 Task: Search one way flight ticket for 2 adults, 2 children, 2 infants in seat in first from Santa Maria: Santa Maria Public Airport (capt G. Allan Hancock Field) to Raleigh: Raleigh-durham International Airport on 8-5-2023. Choice of flights is American. Number of bags: 1 checked bag. Outbound departure time preference is 20:15.
Action: Mouse moved to (357, 147)
Screenshot: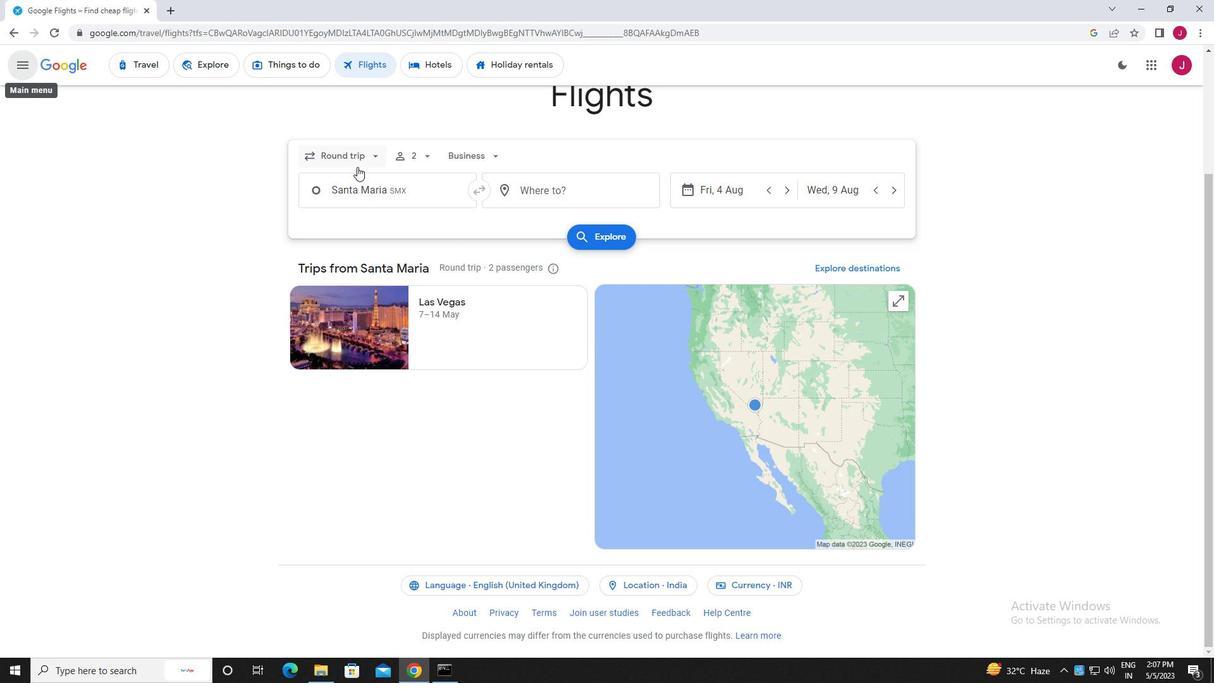 
Action: Mouse pressed left at (357, 147)
Screenshot: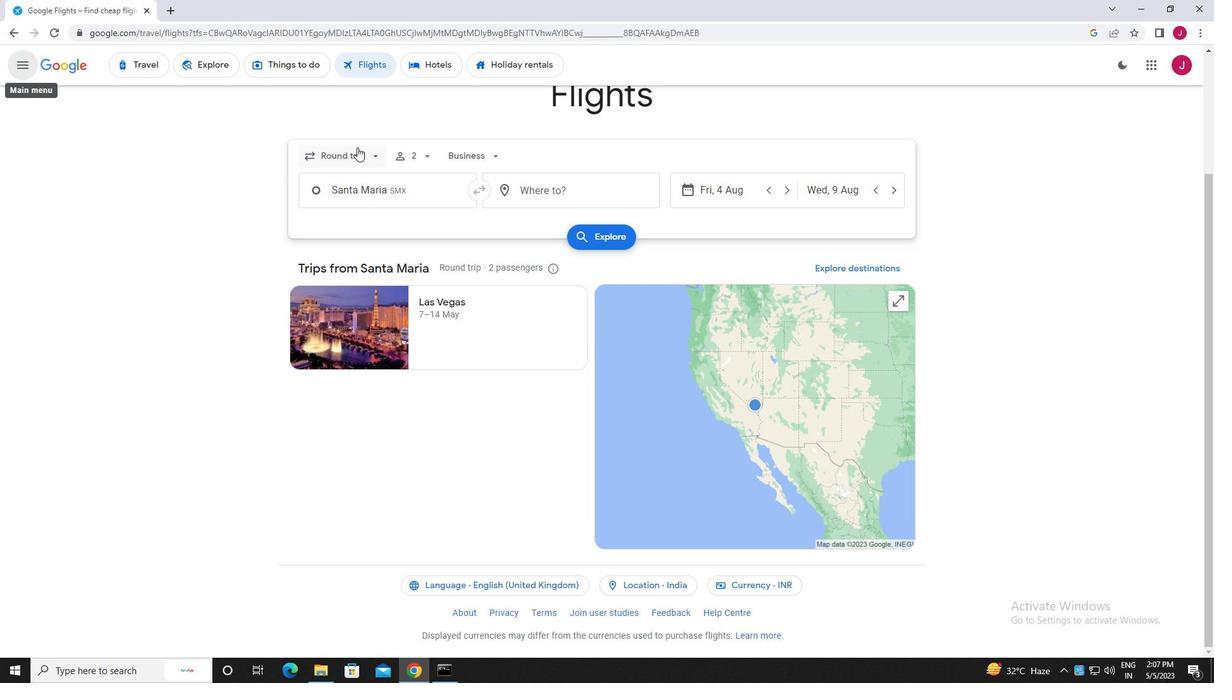 
Action: Mouse moved to (349, 212)
Screenshot: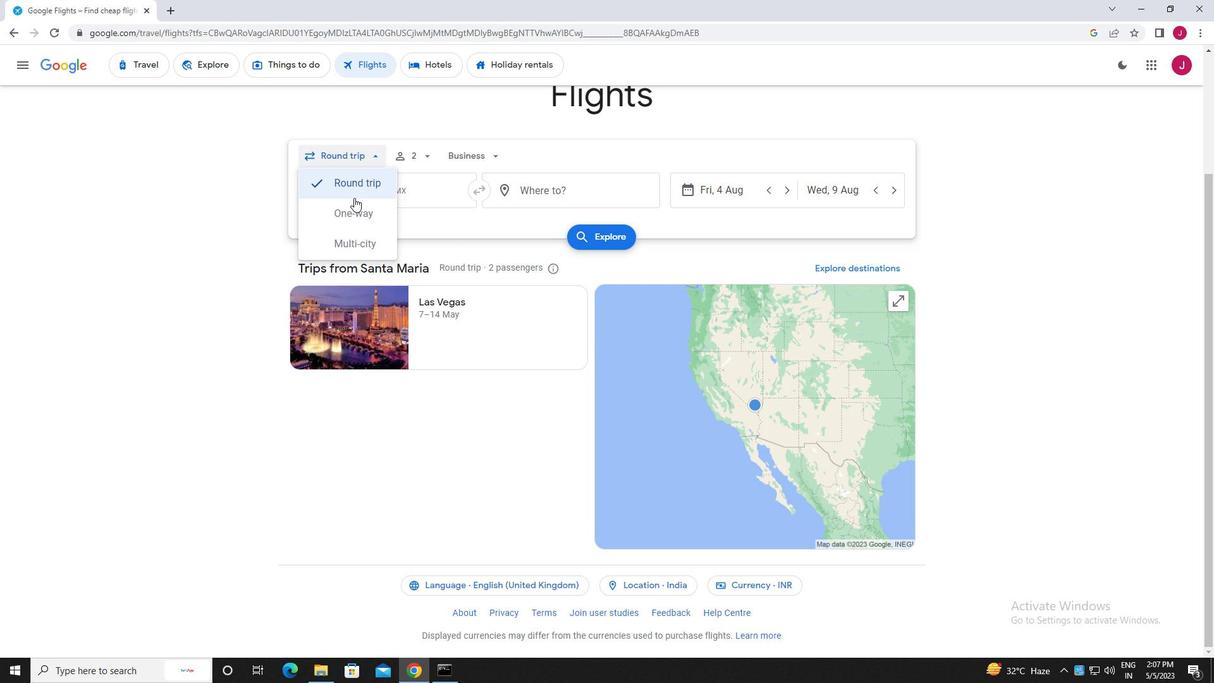 
Action: Mouse pressed left at (349, 212)
Screenshot: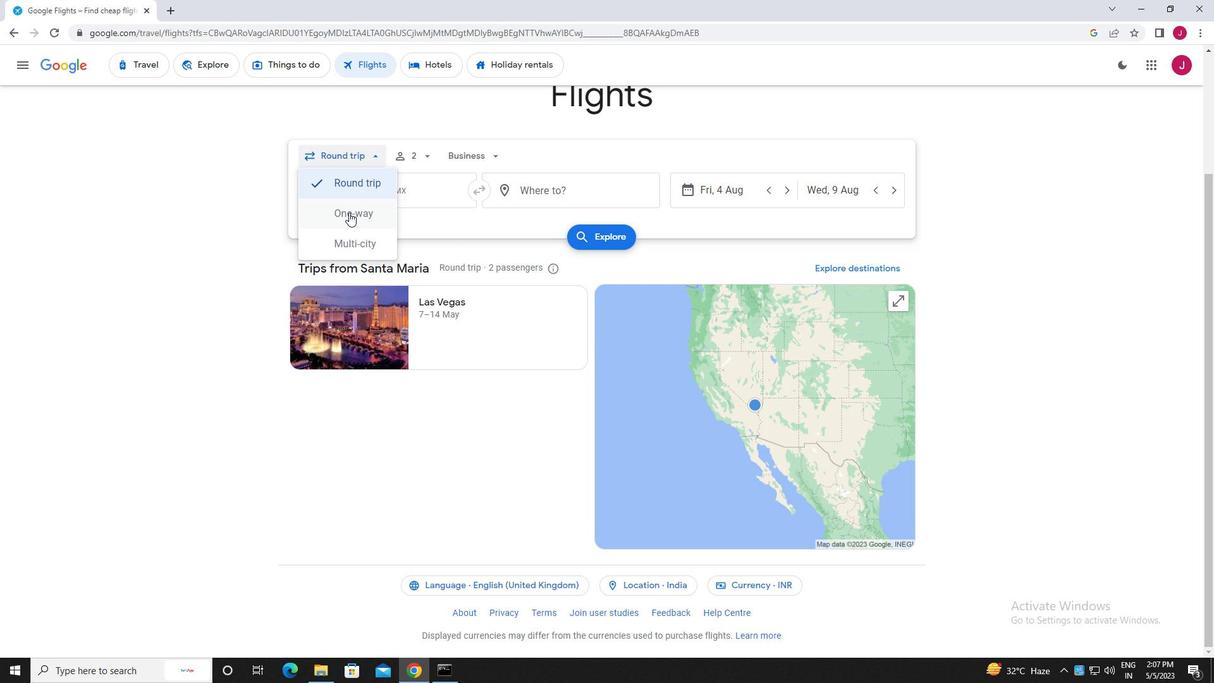 
Action: Mouse moved to (423, 153)
Screenshot: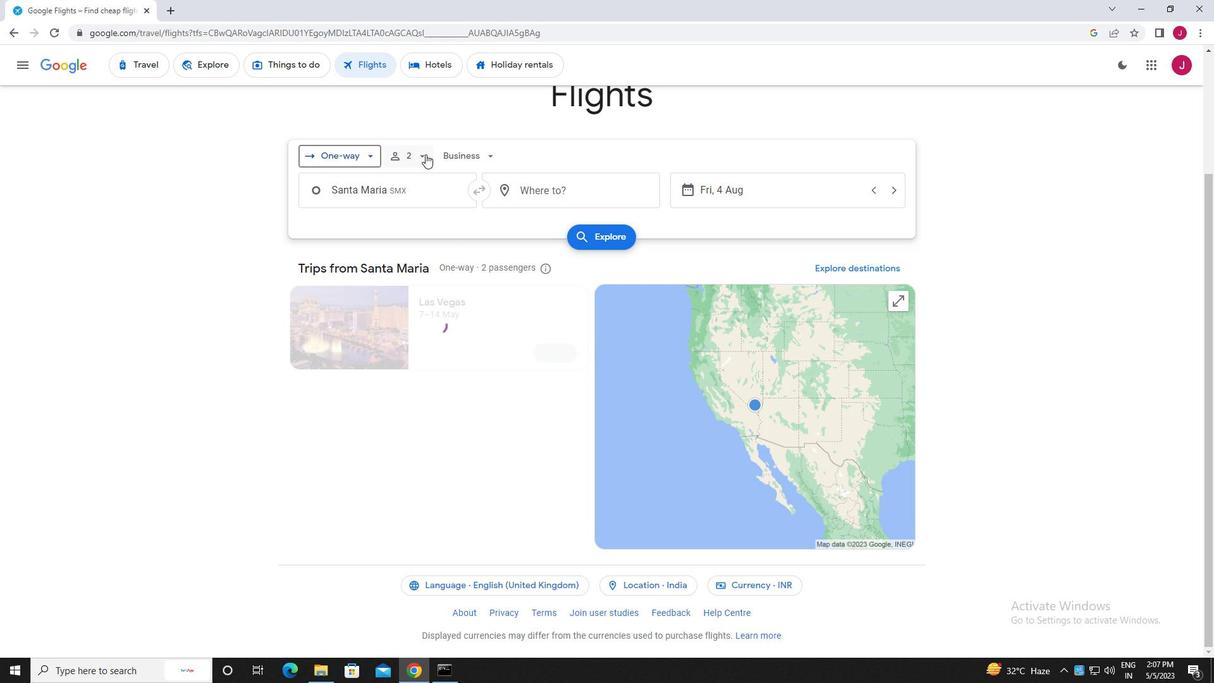 
Action: Mouse pressed left at (423, 153)
Screenshot: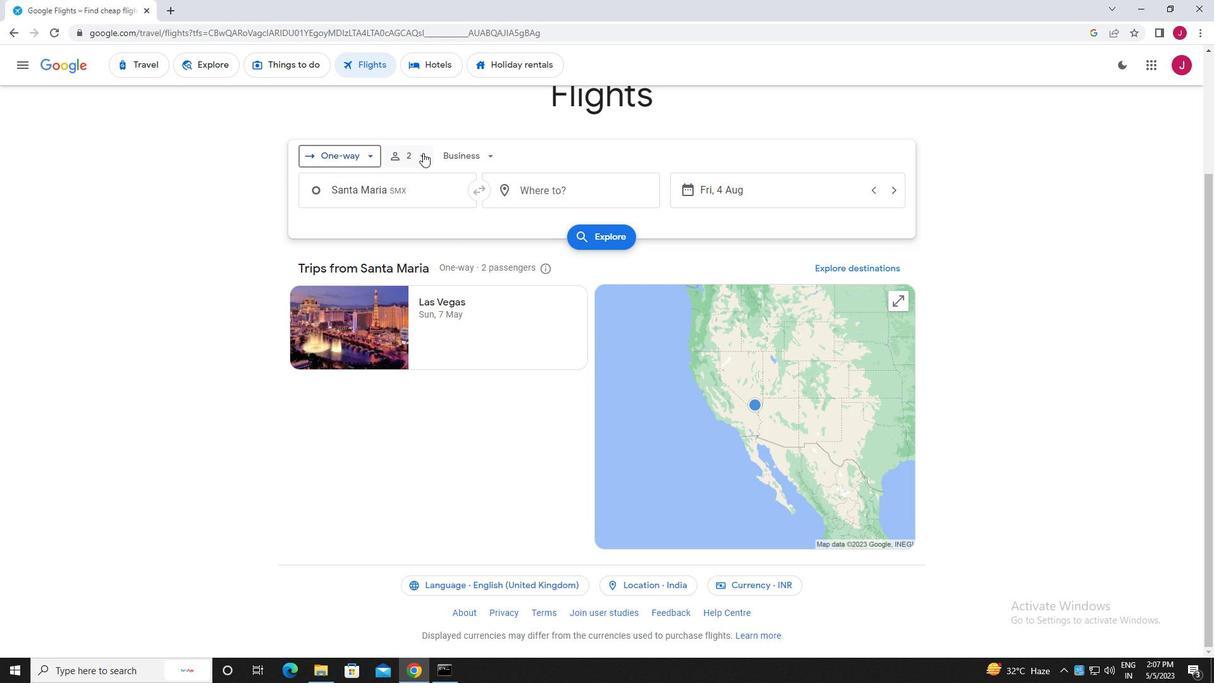
Action: Mouse moved to (520, 189)
Screenshot: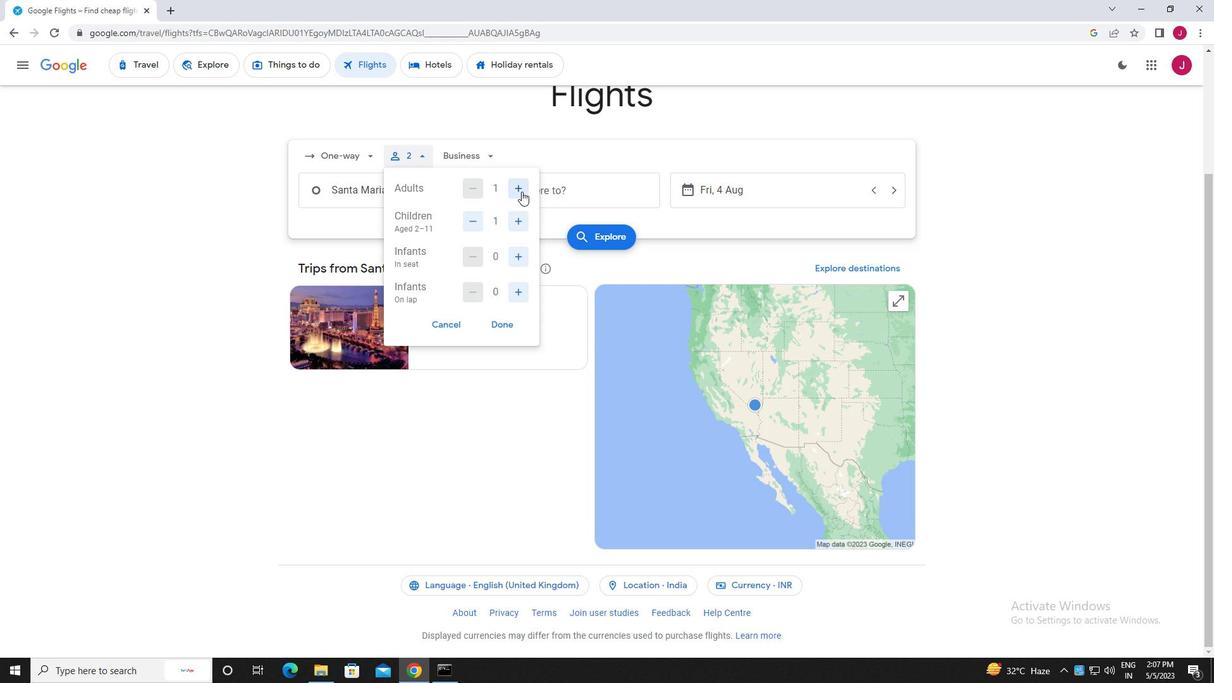 
Action: Mouse pressed left at (520, 189)
Screenshot: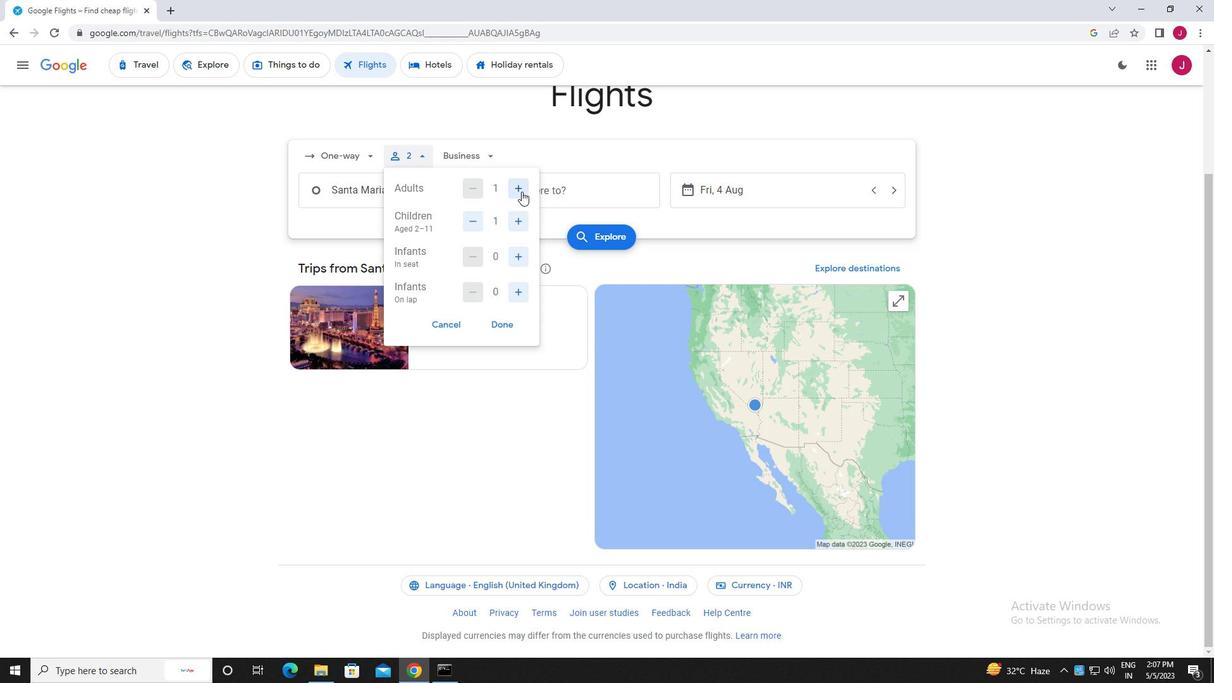 
Action: Mouse moved to (518, 223)
Screenshot: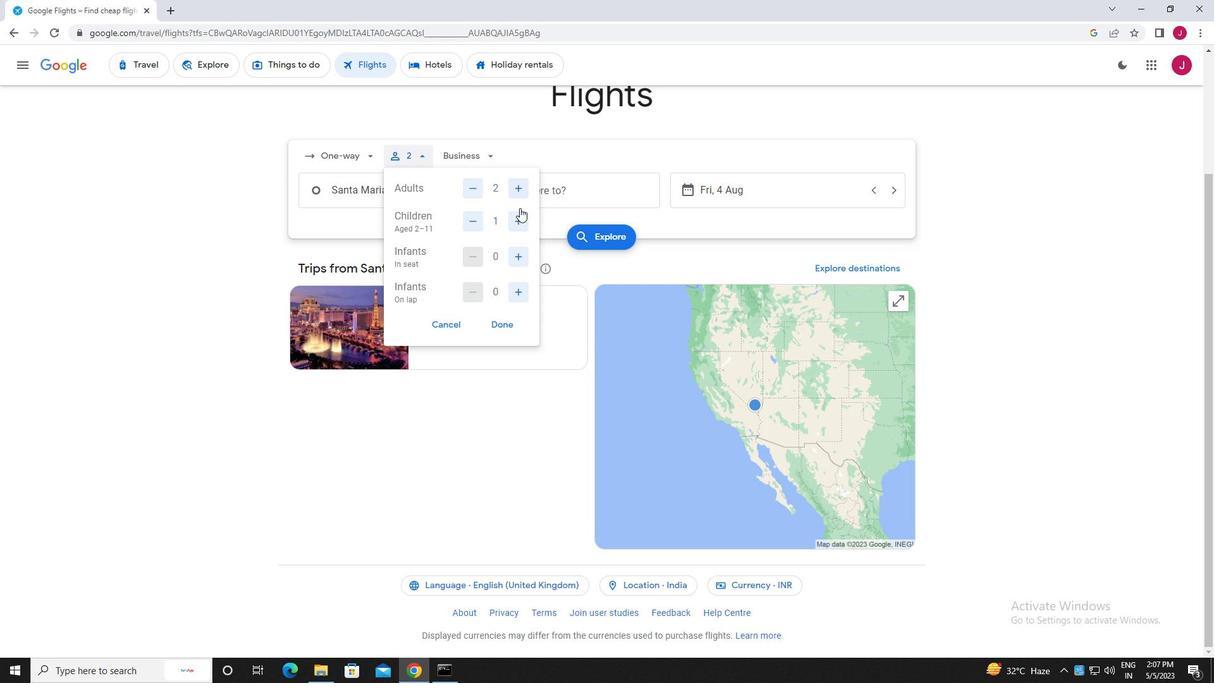 
Action: Mouse pressed left at (518, 223)
Screenshot: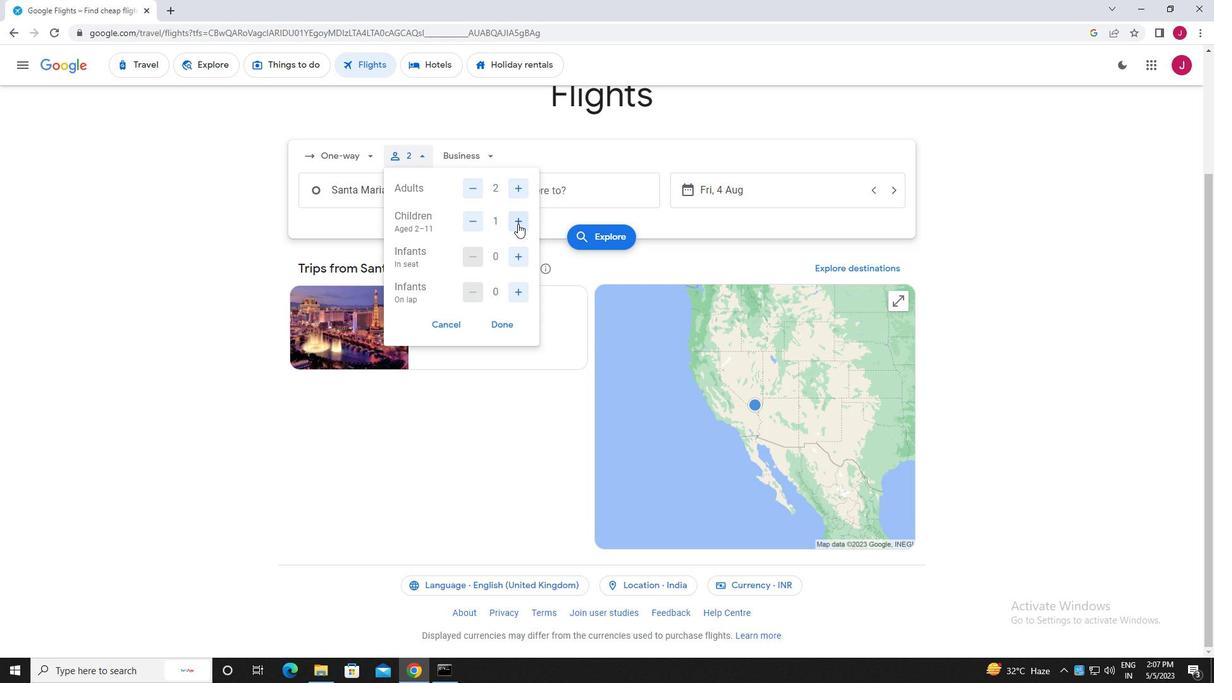 
Action: Mouse pressed left at (518, 223)
Screenshot: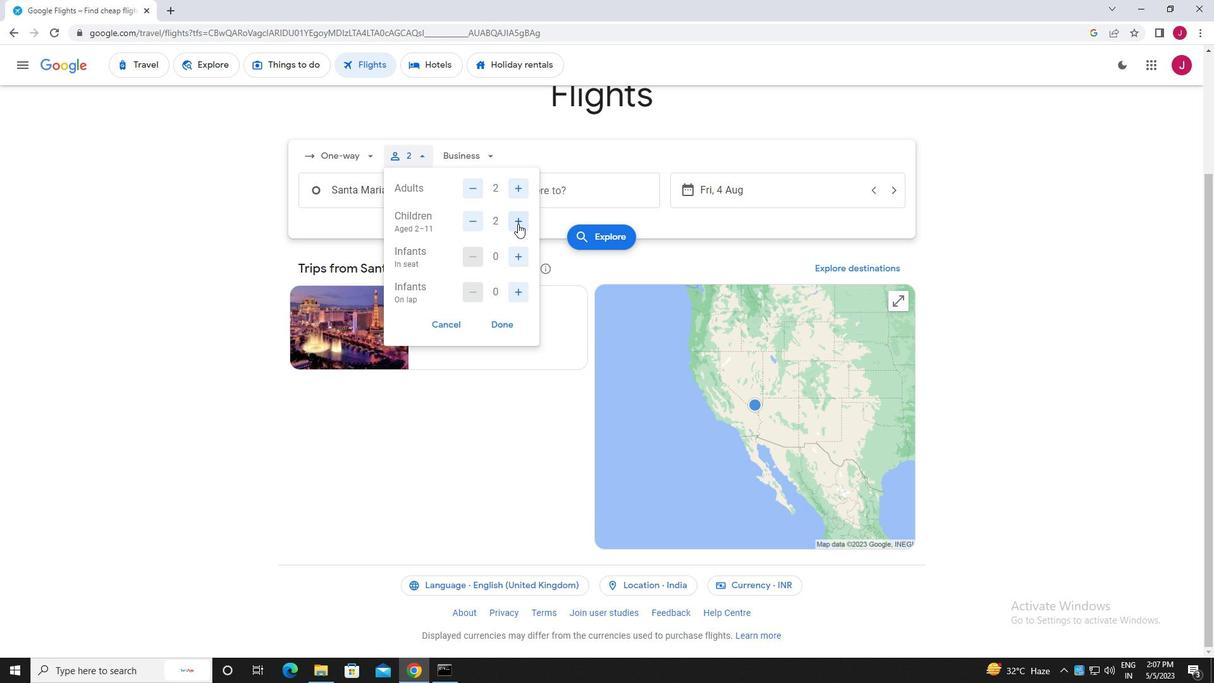 
Action: Mouse moved to (472, 222)
Screenshot: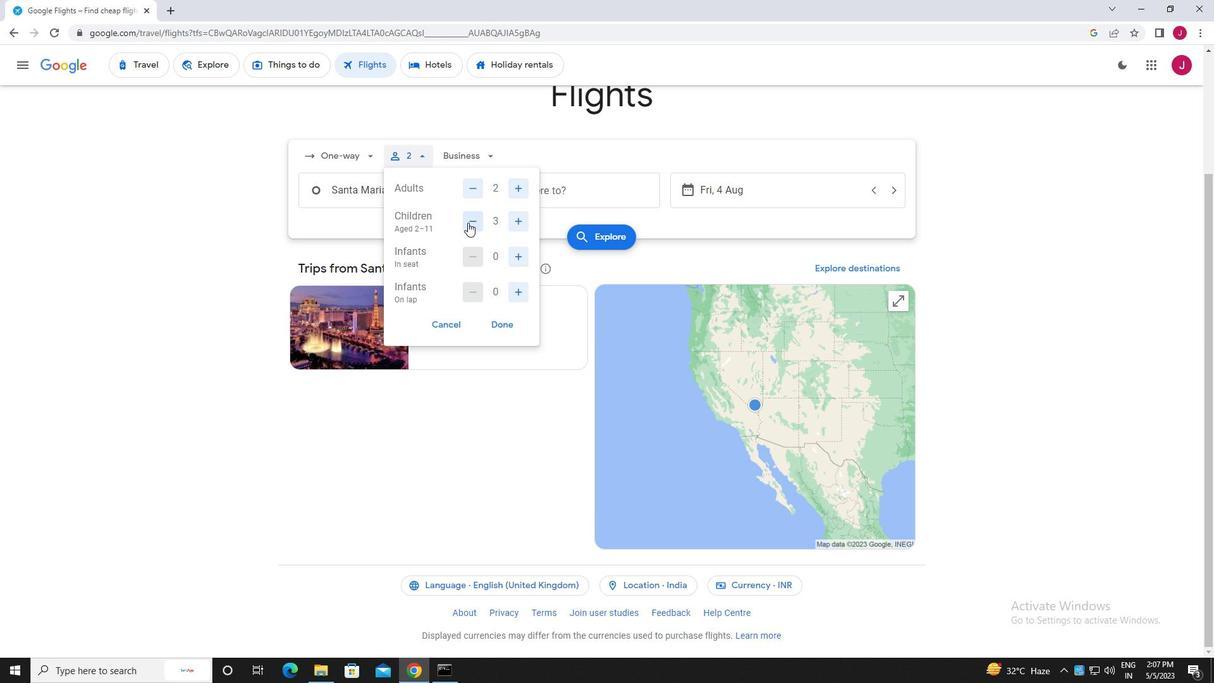 
Action: Mouse pressed left at (472, 222)
Screenshot: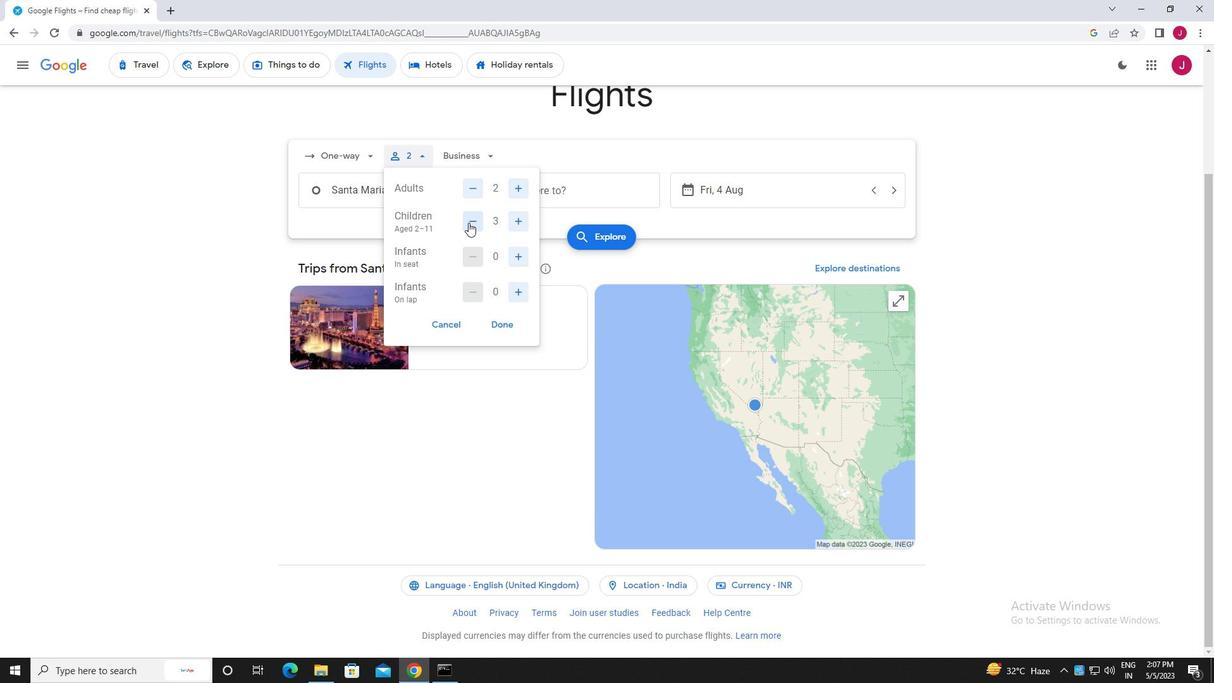 
Action: Mouse moved to (514, 256)
Screenshot: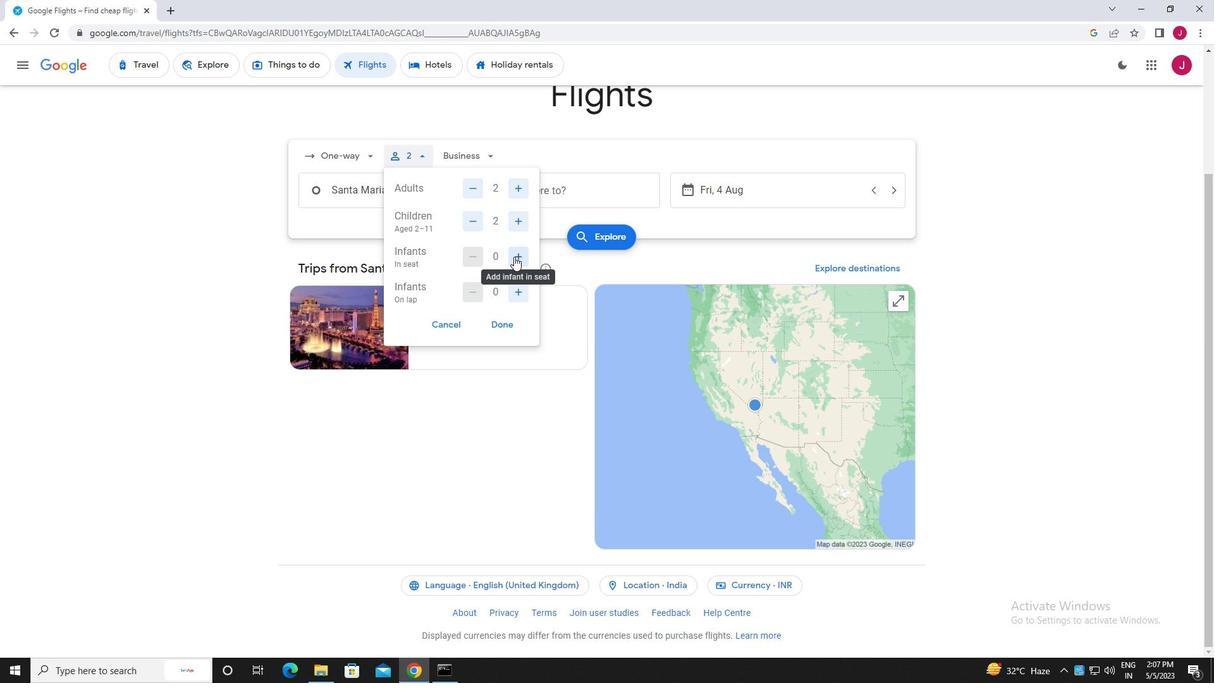 
Action: Mouse pressed left at (514, 256)
Screenshot: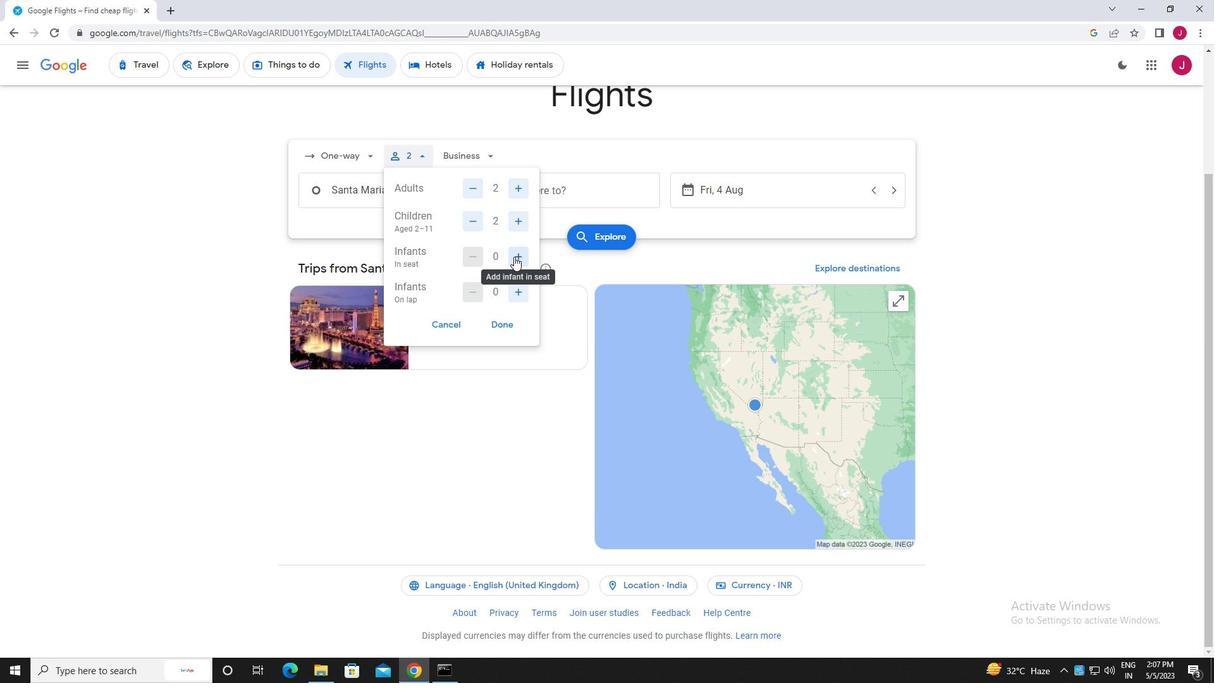 
Action: Mouse moved to (514, 256)
Screenshot: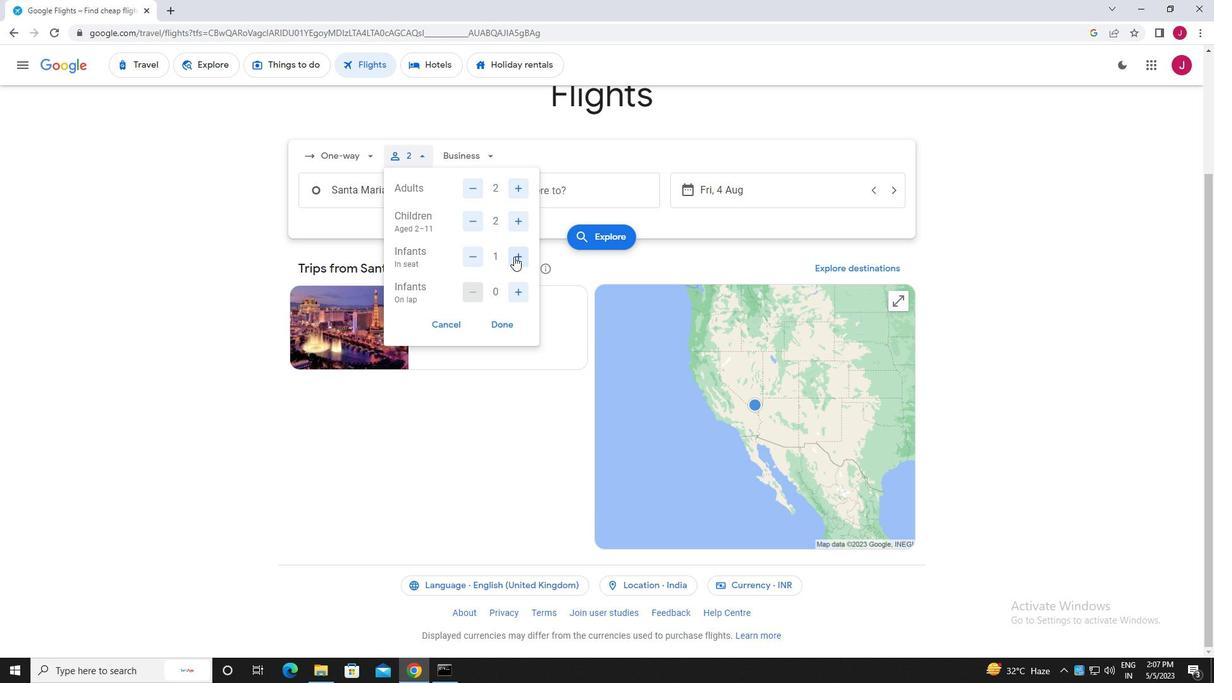 
Action: Mouse pressed left at (514, 256)
Screenshot: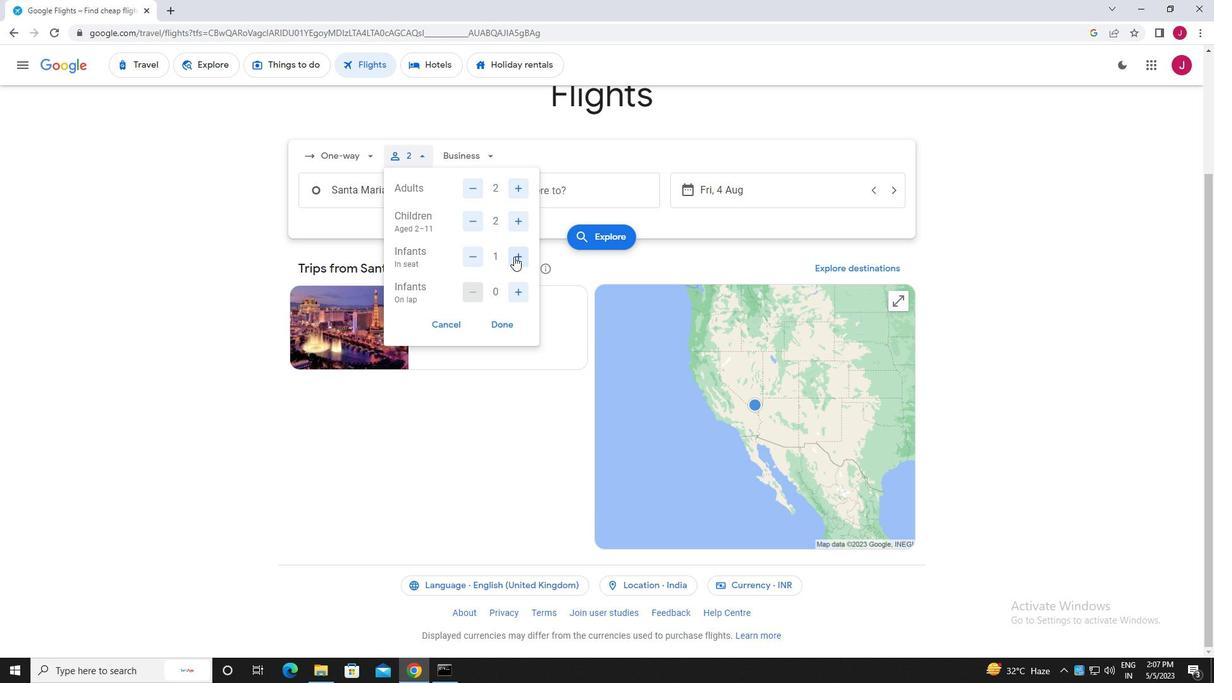 
Action: Mouse moved to (515, 294)
Screenshot: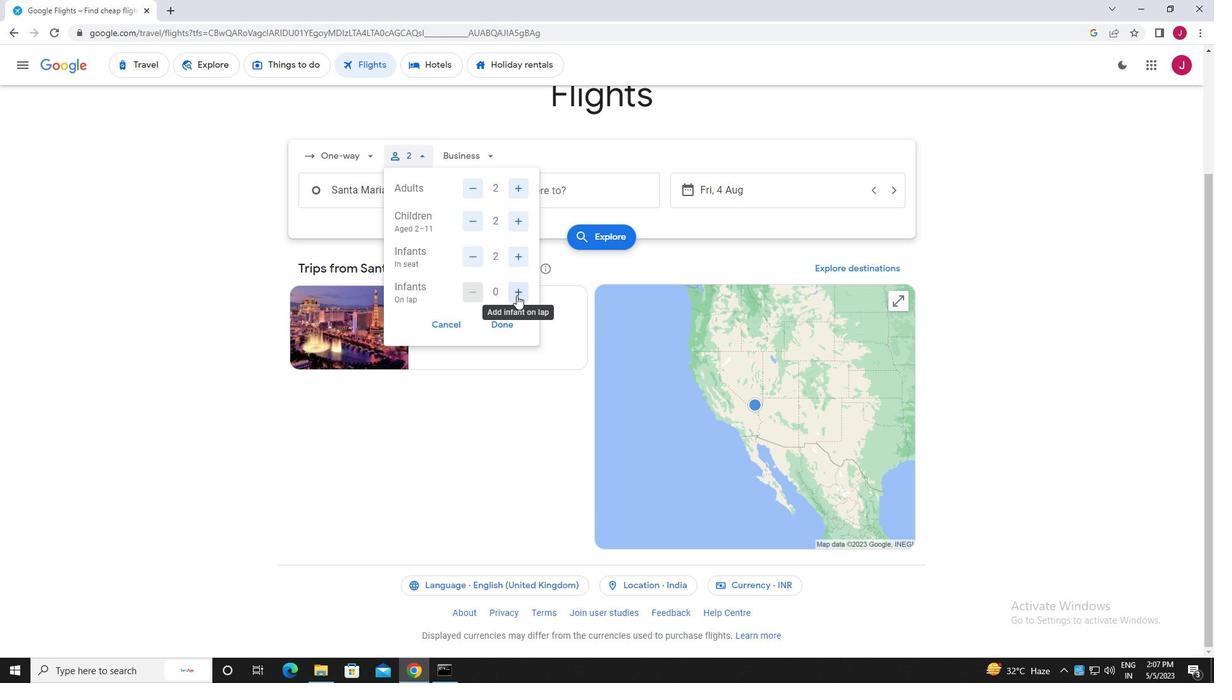 
Action: Mouse pressed left at (515, 294)
Screenshot: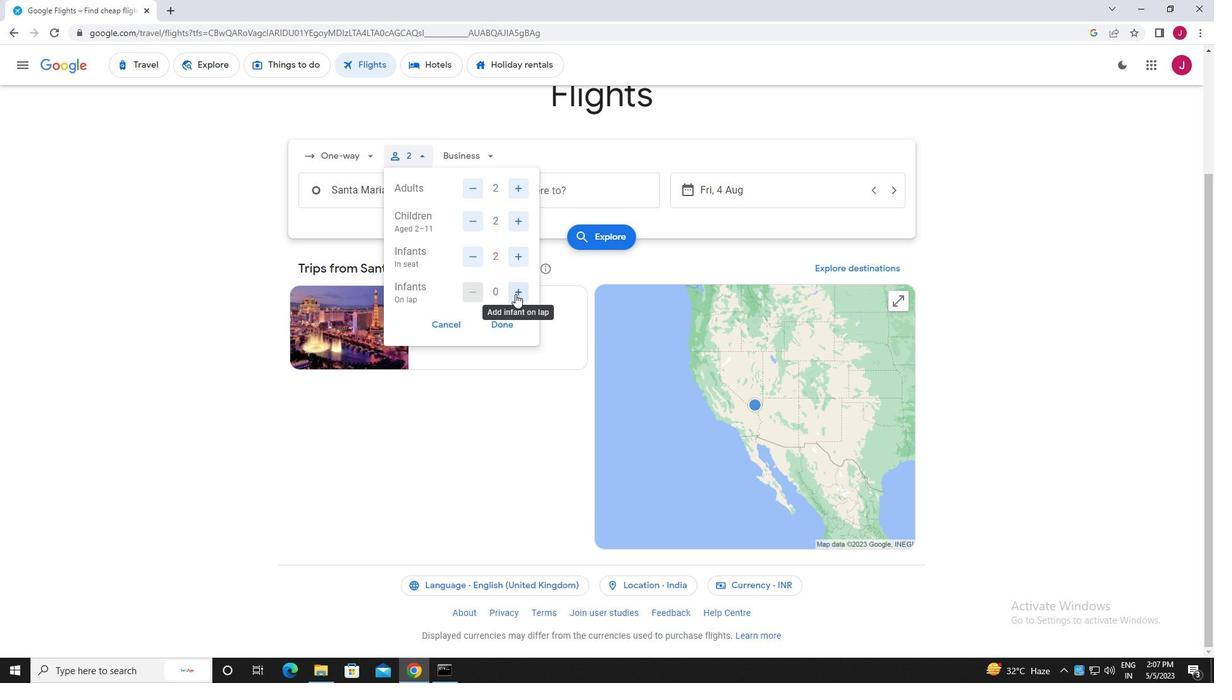 
Action: Mouse moved to (477, 289)
Screenshot: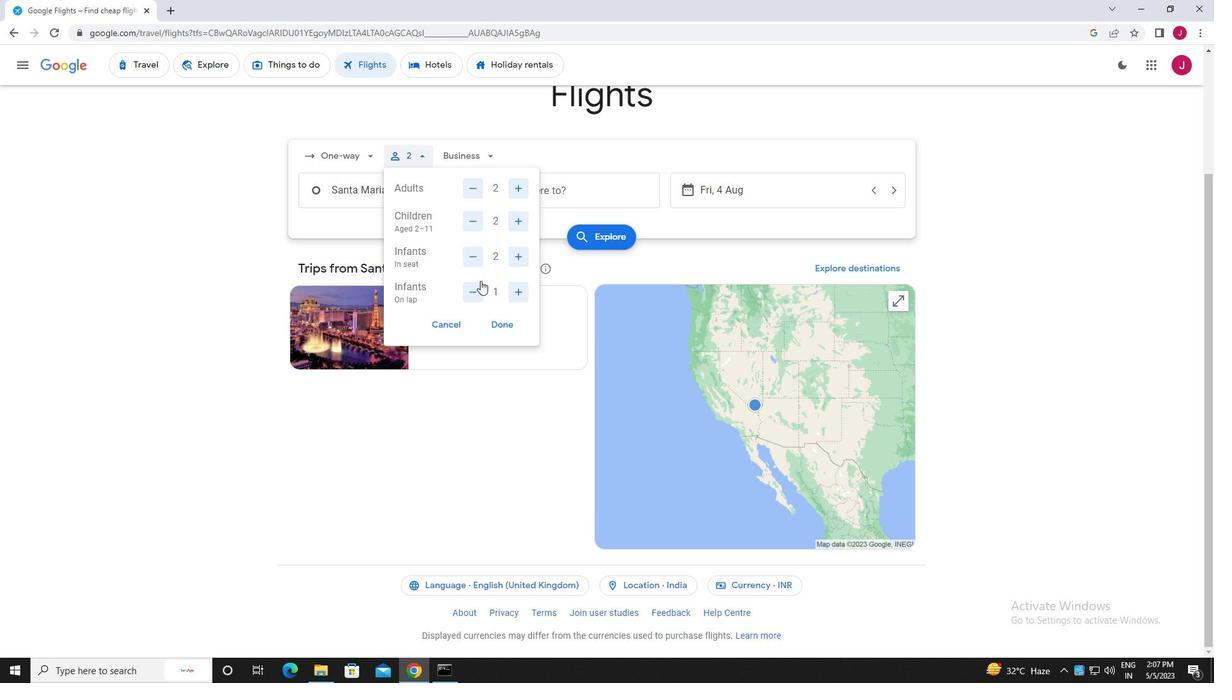 
Action: Mouse pressed left at (477, 289)
Screenshot: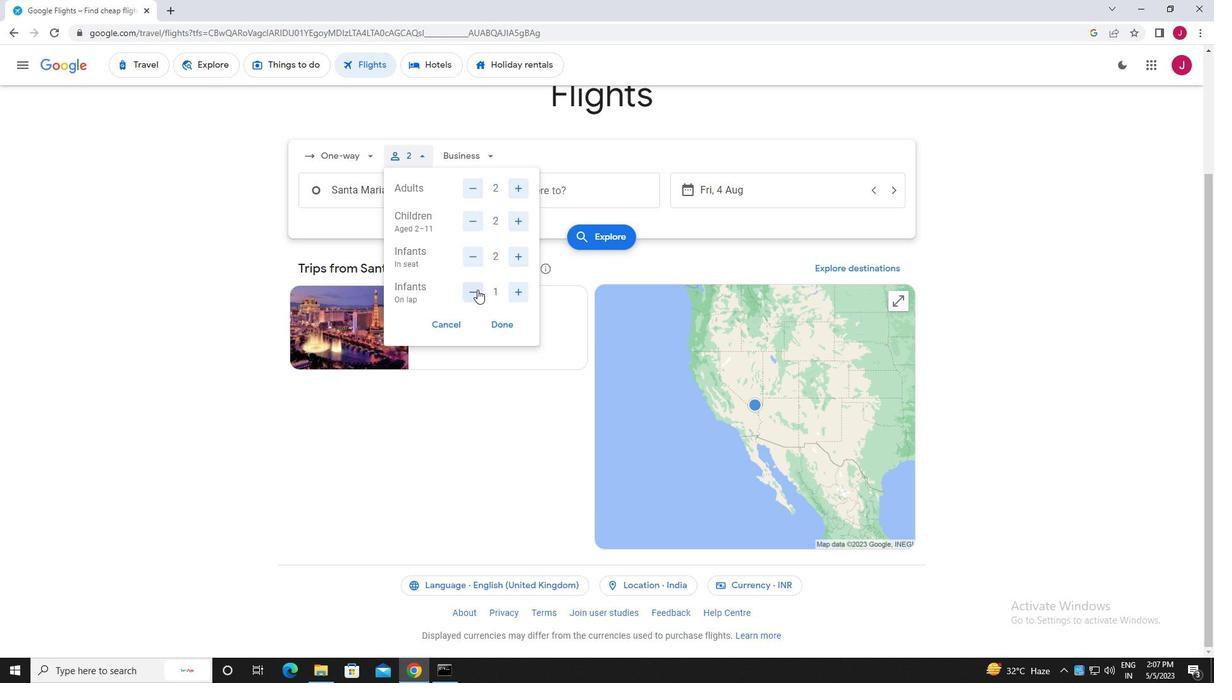 
Action: Mouse moved to (500, 323)
Screenshot: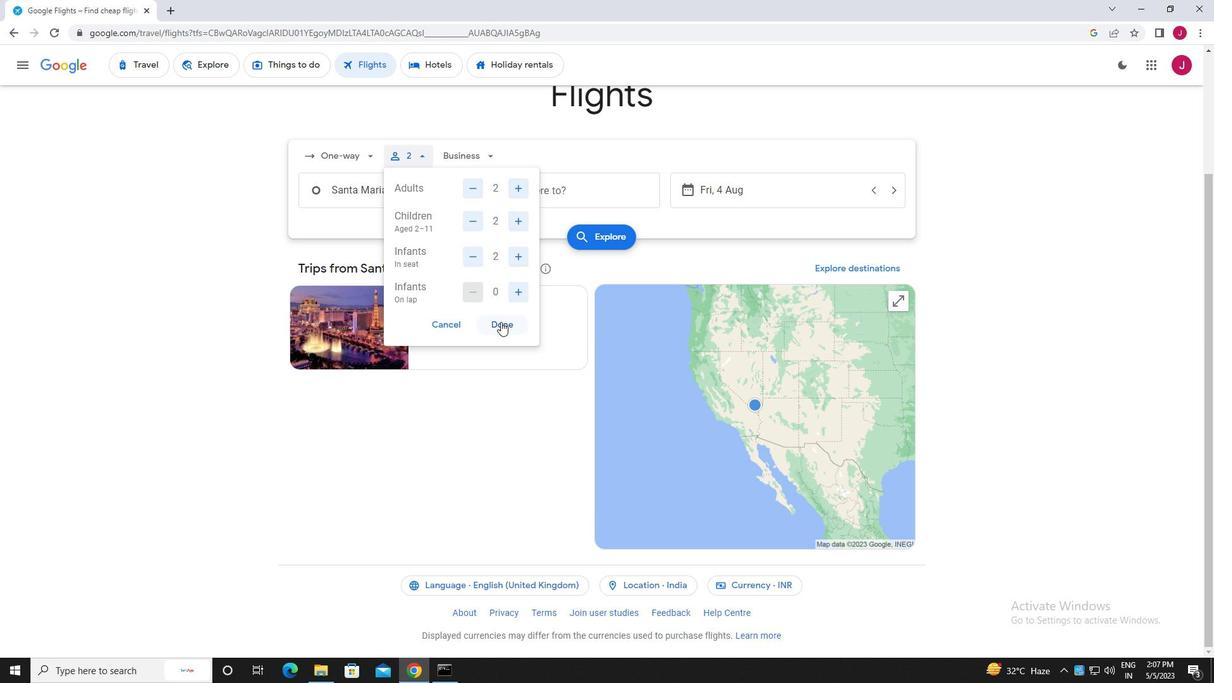 
Action: Mouse pressed left at (500, 323)
Screenshot: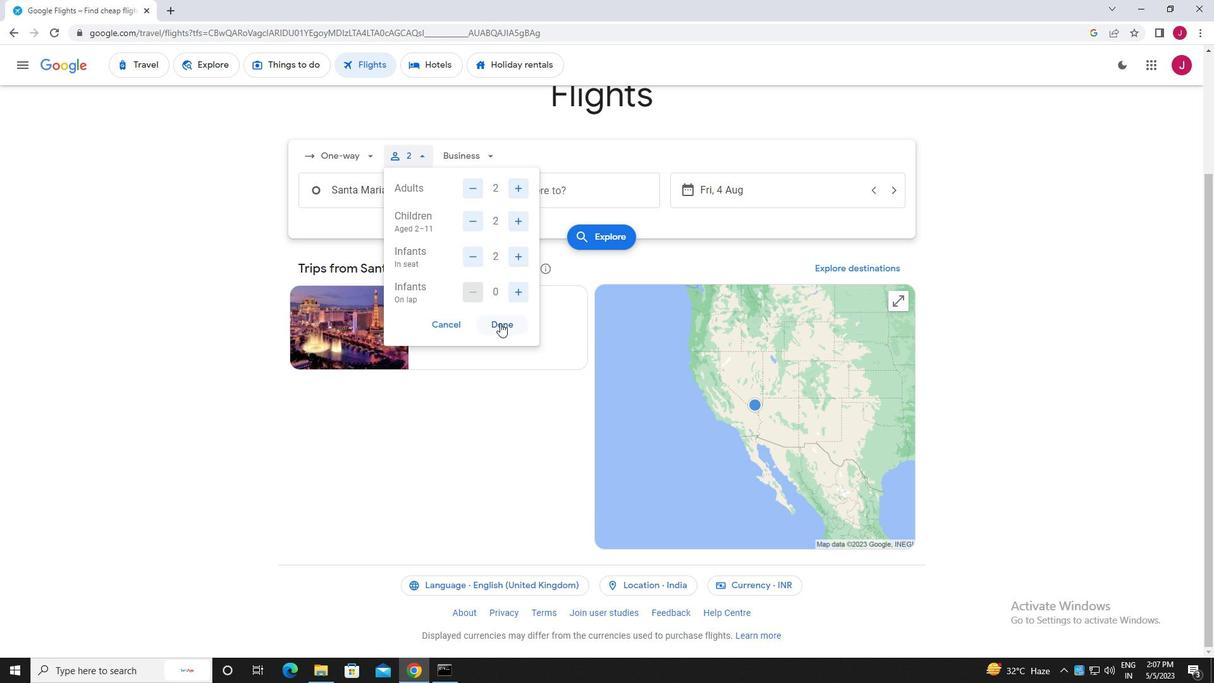 
Action: Mouse moved to (465, 159)
Screenshot: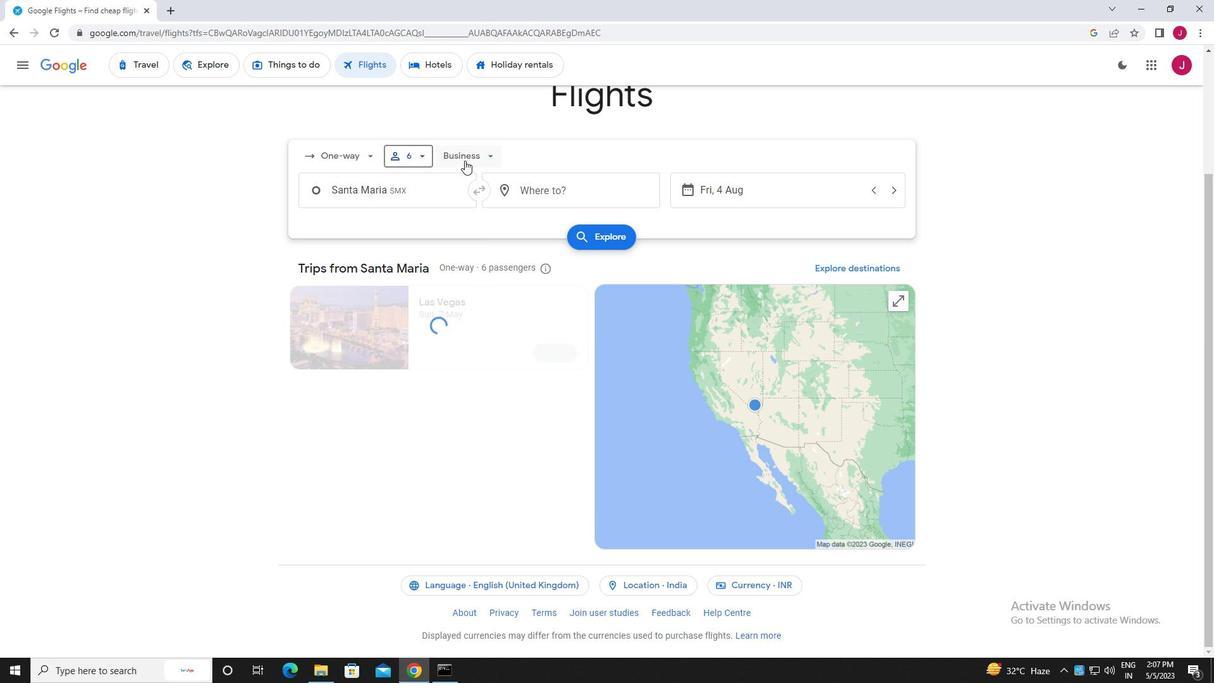 
Action: Mouse pressed left at (465, 159)
Screenshot: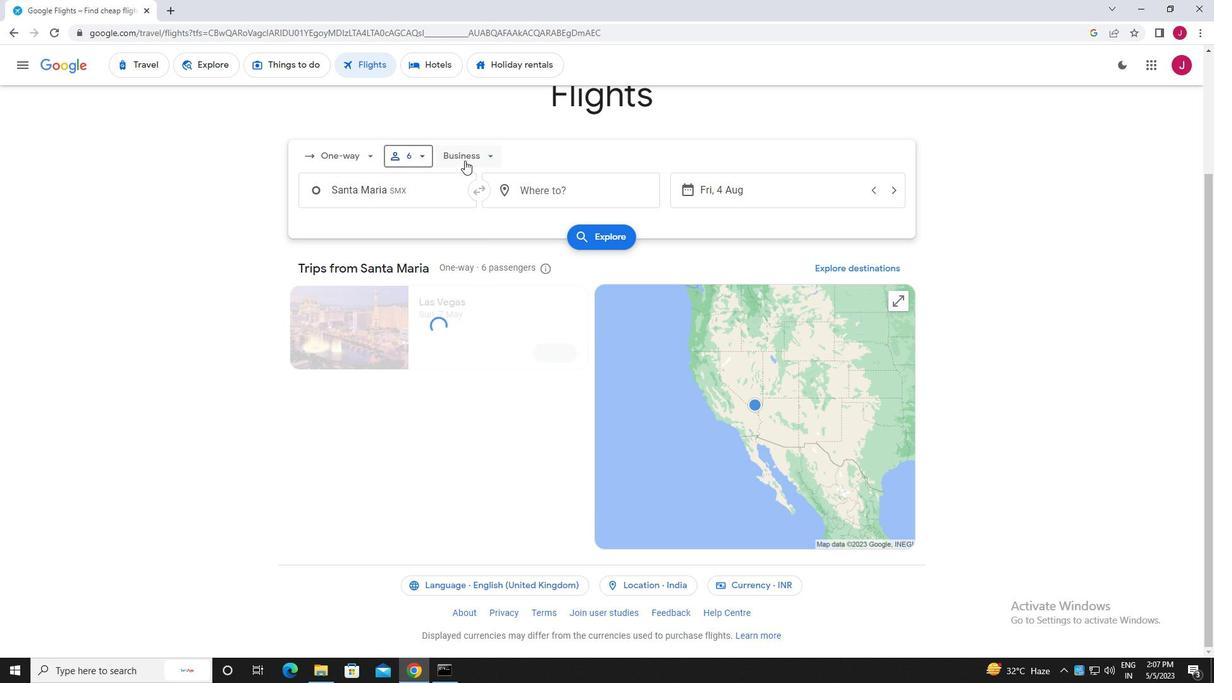 
Action: Mouse moved to (490, 275)
Screenshot: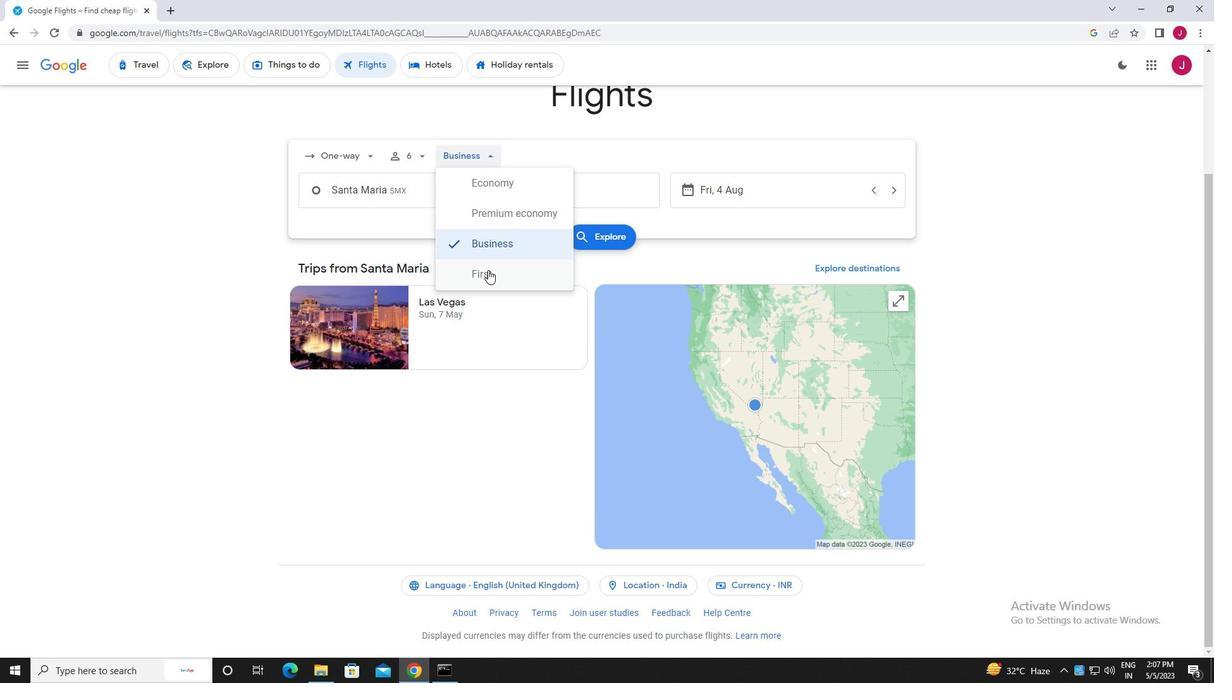 
Action: Mouse pressed left at (490, 275)
Screenshot: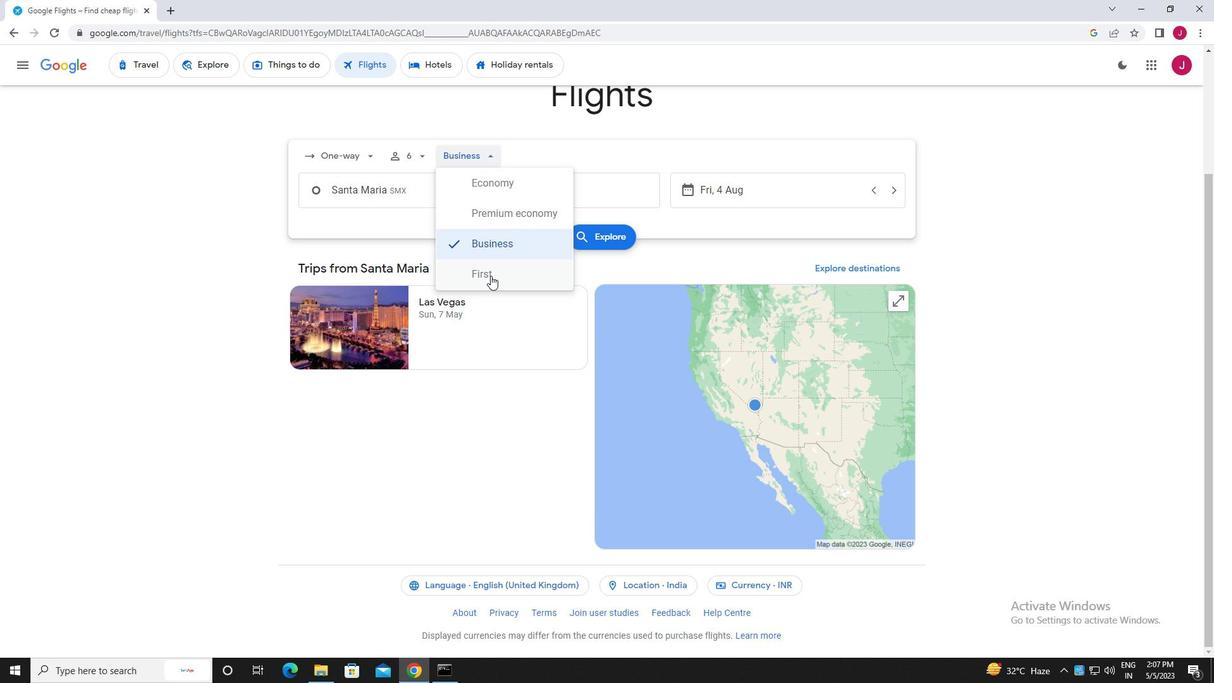 
Action: Mouse moved to (429, 198)
Screenshot: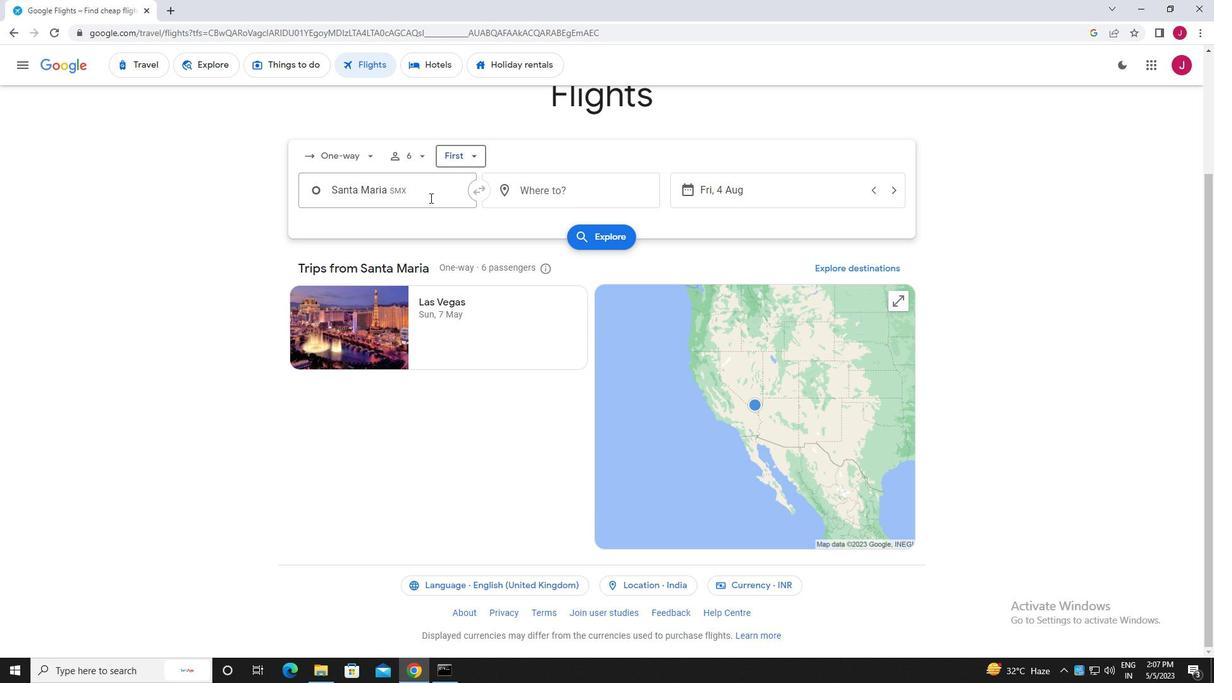 
Action: Mouse pressed left at (429, 198)
Screenshot: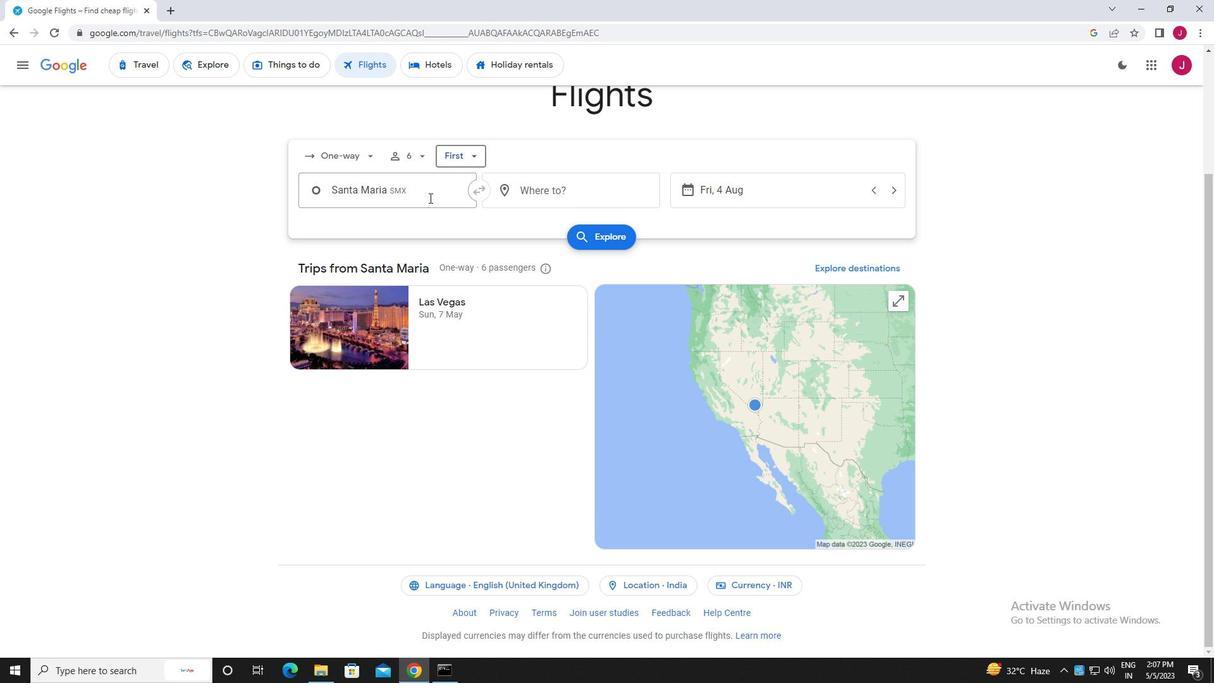 
Action: Key pressed santa<Key.space>maria
Screenshot: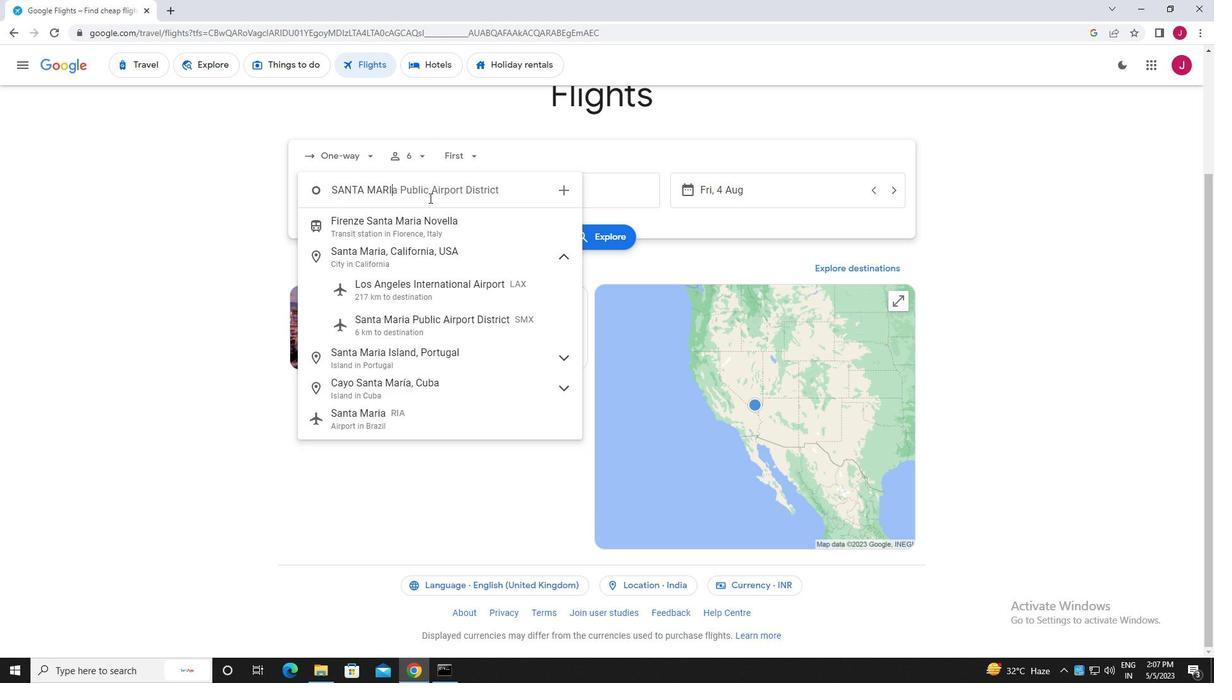 
Action: Mouse moved to (455, 321)
Screenshot: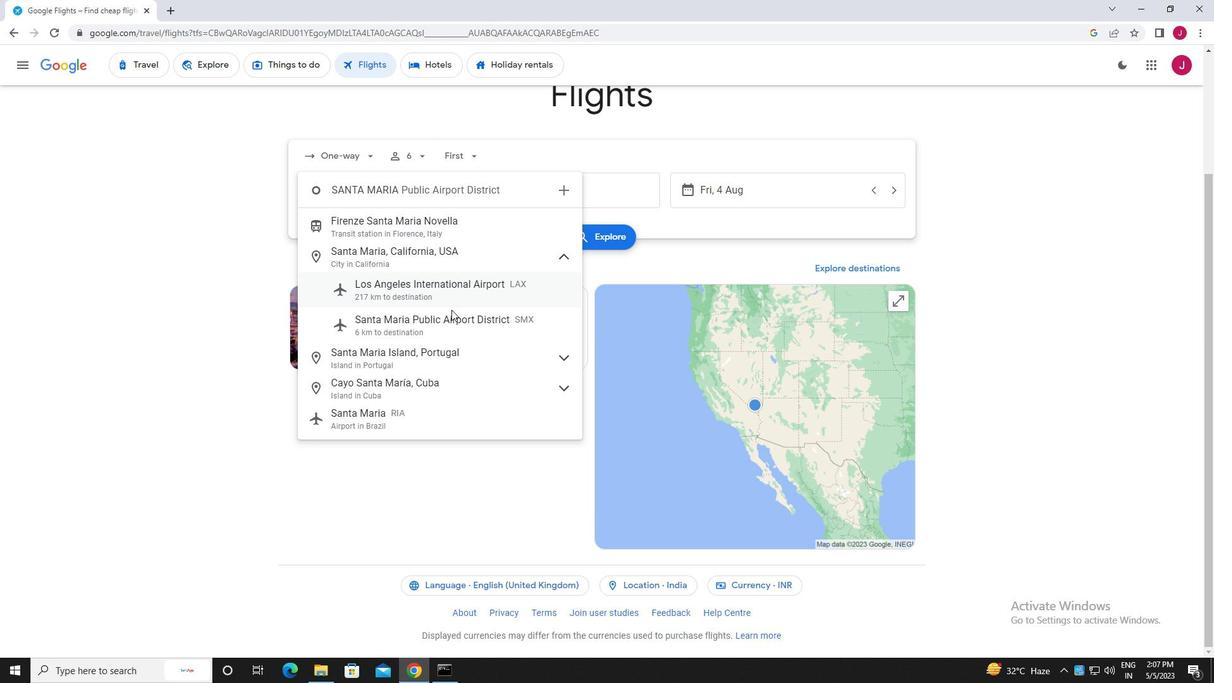 
Action: Mouse pressed left at (455, 321)
Screenshot: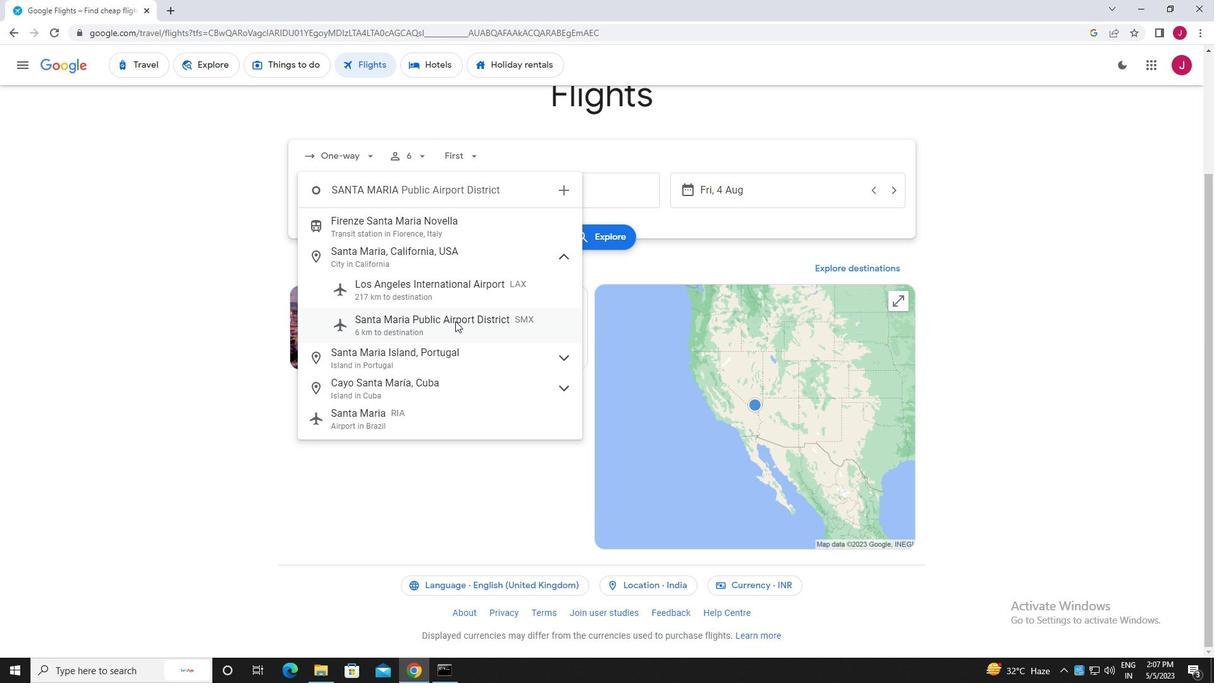
Action: Mouse moved to (563, 192)
Screenshot: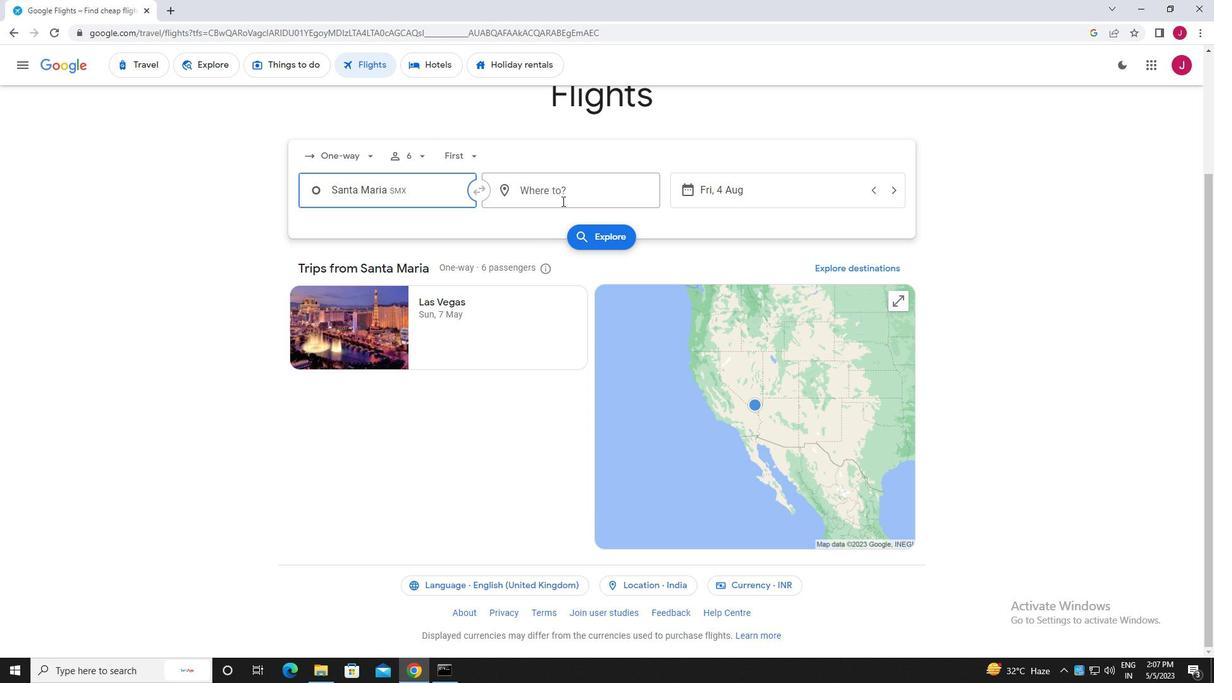 
Action: Mouse pressed left at (563, 192)
Screenshot: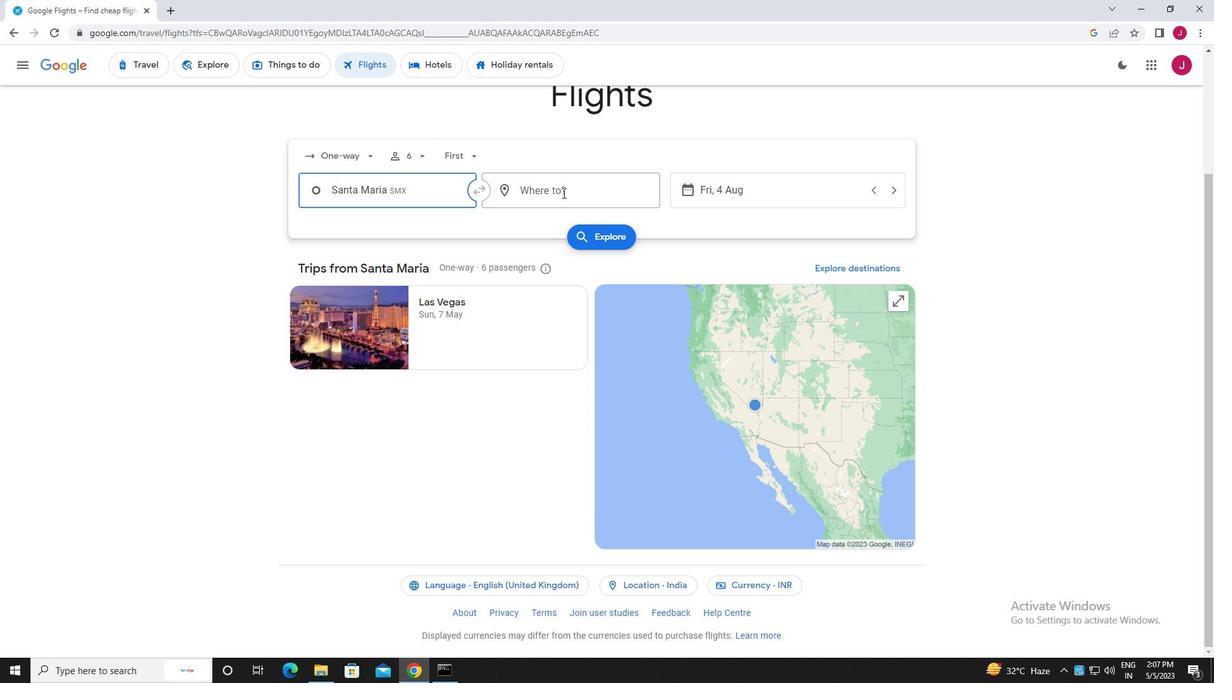 
Action: Key pressed raleigh
Screenshot: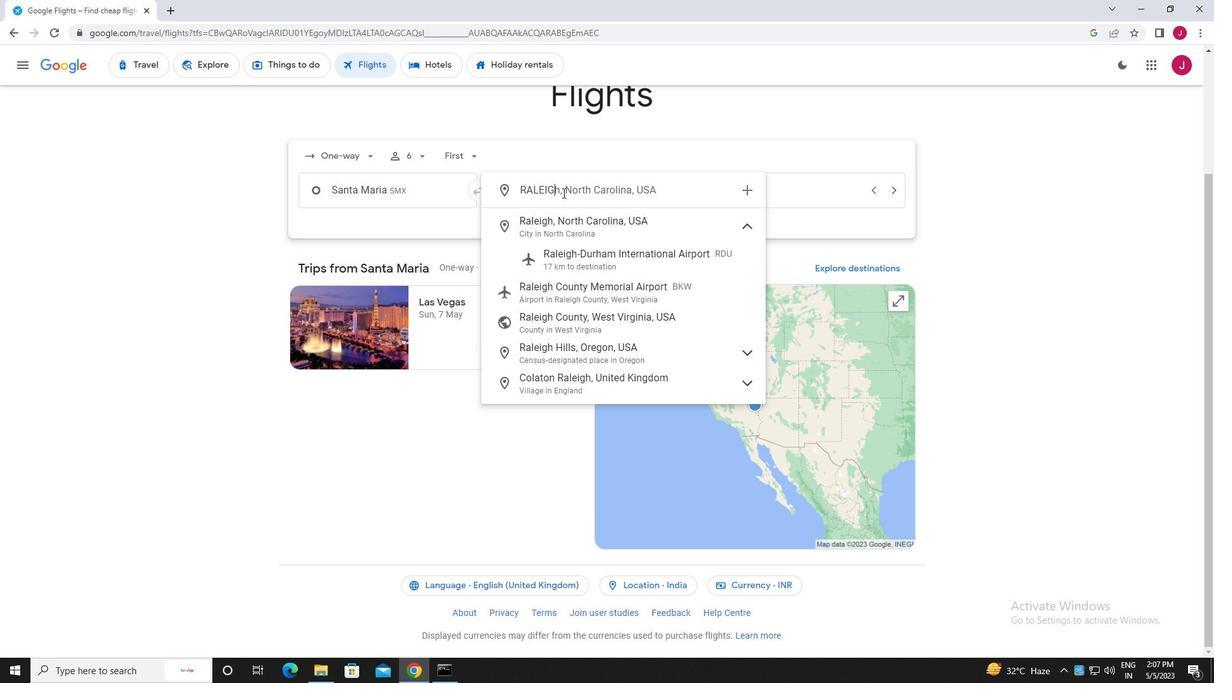 
Action: Mouse moved to (598, 257)
Screenshot: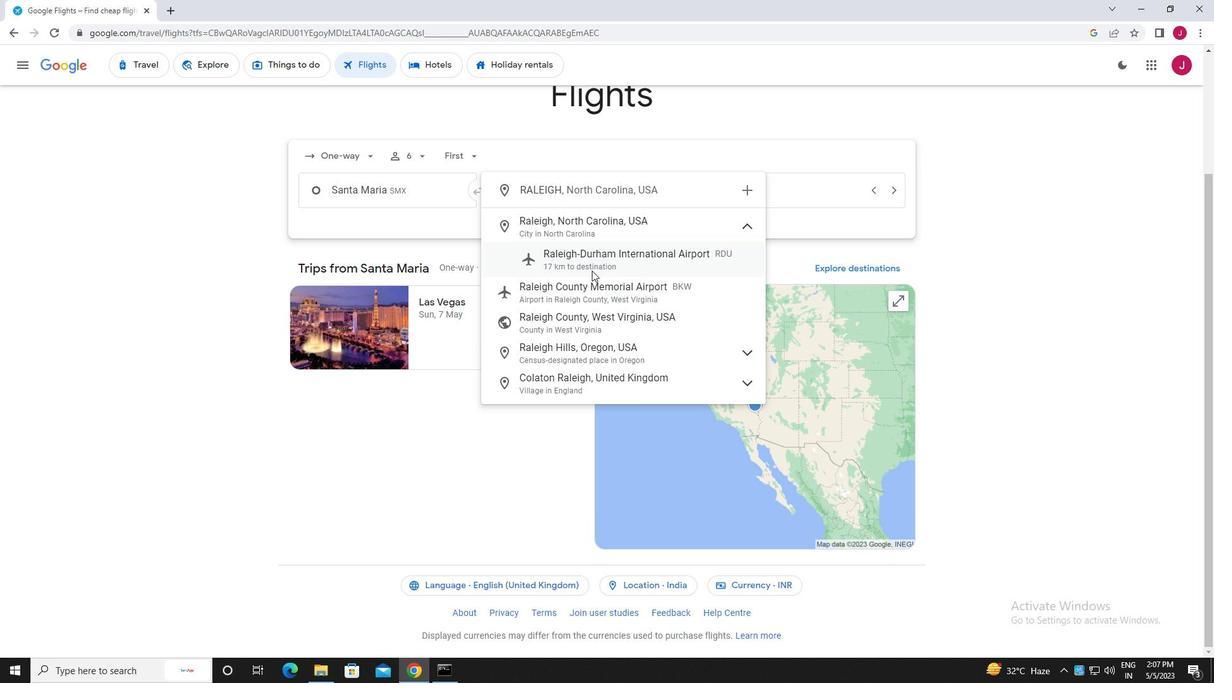 
Action: Mouse pressed left at (598, 257)
Screenshot: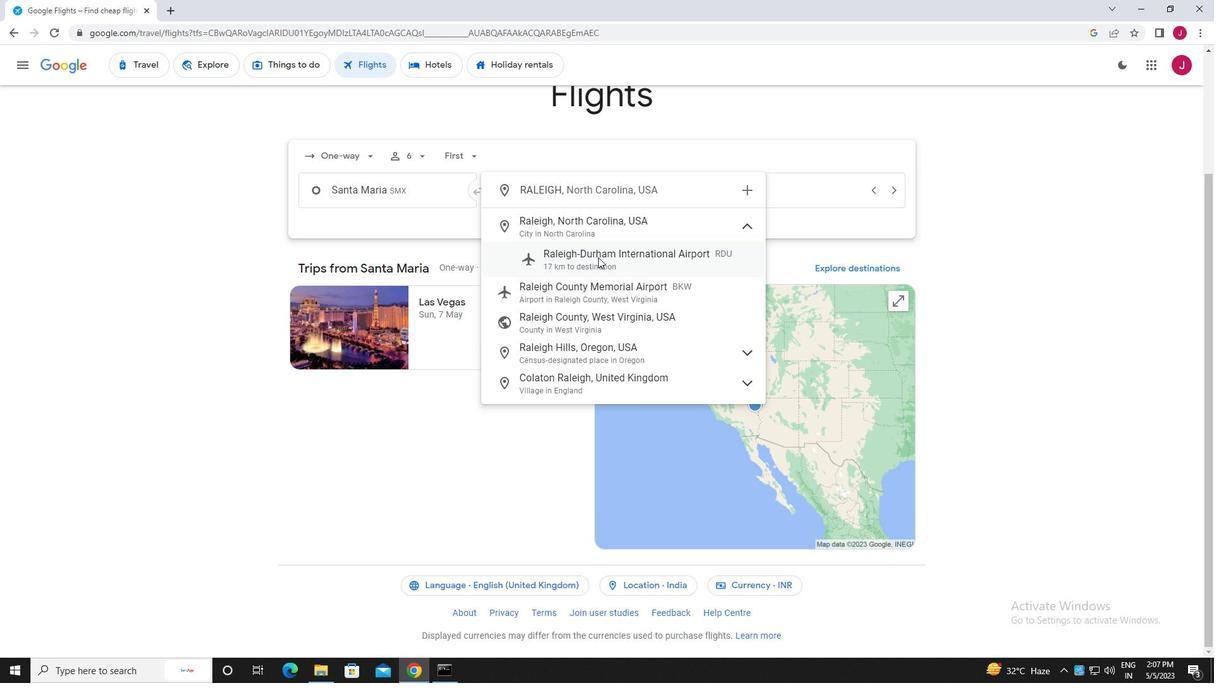 
Action: Mouse moved to (759, 200)
Screenshot: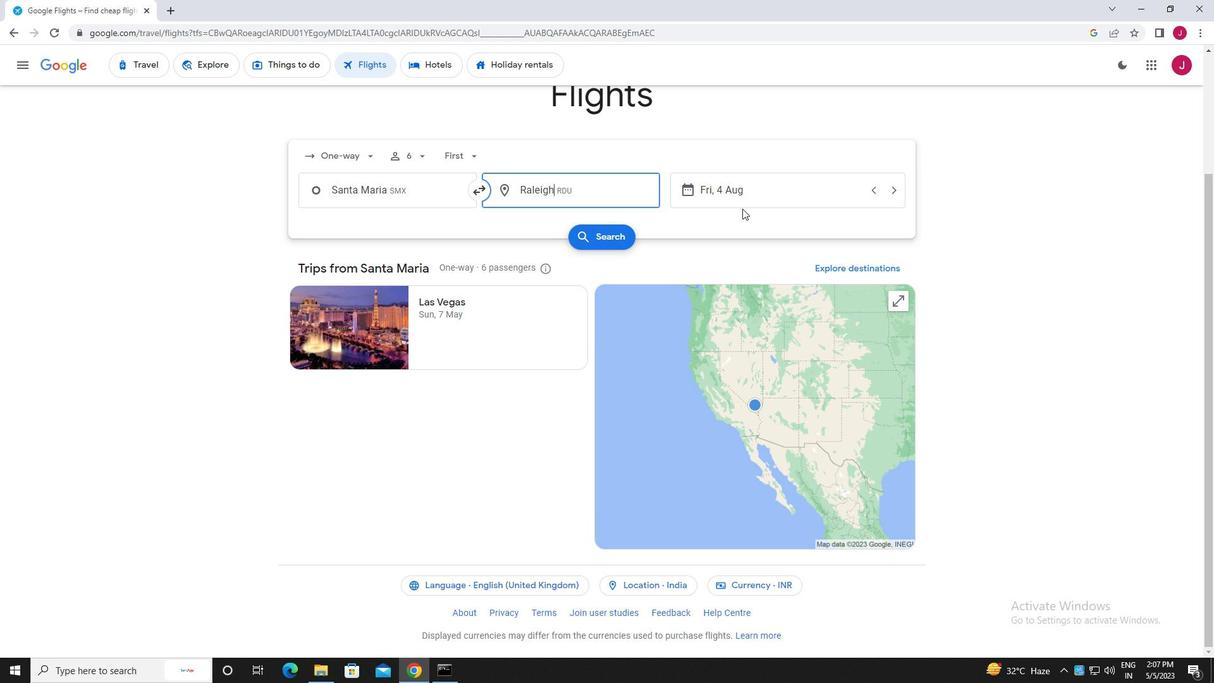 
Action: Mouse pressed left at (759, 200)
Screenshot: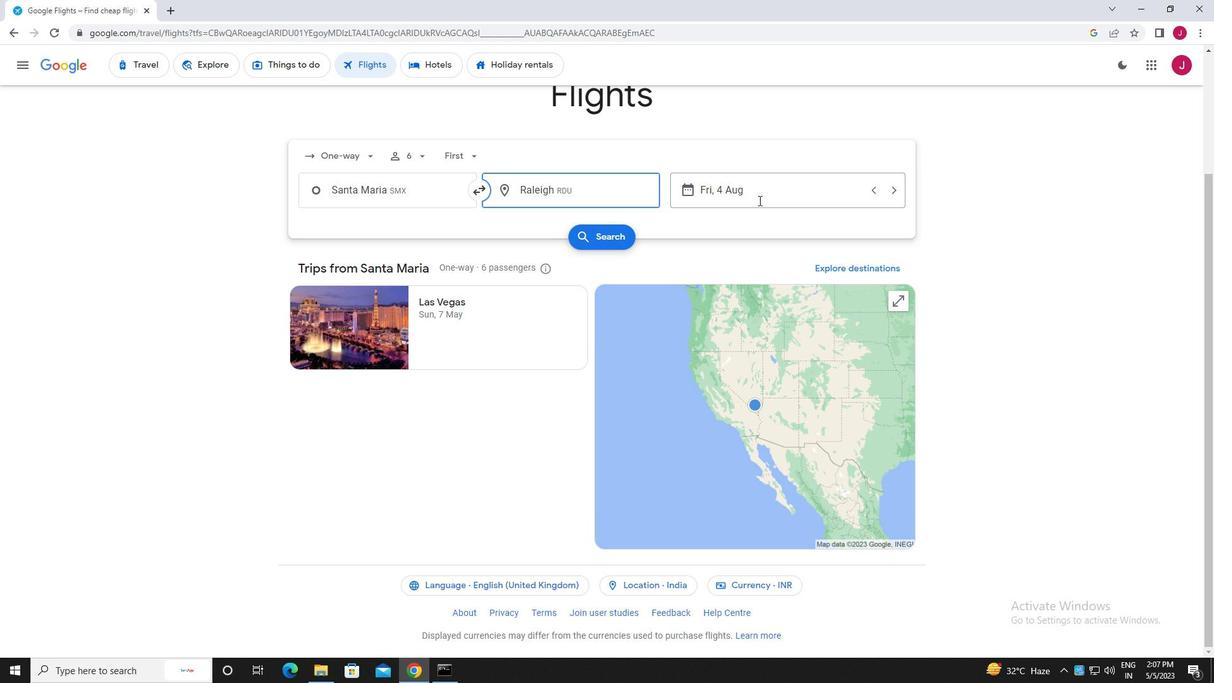 
Action: Mouse moved to (633, 292)
Screenshot: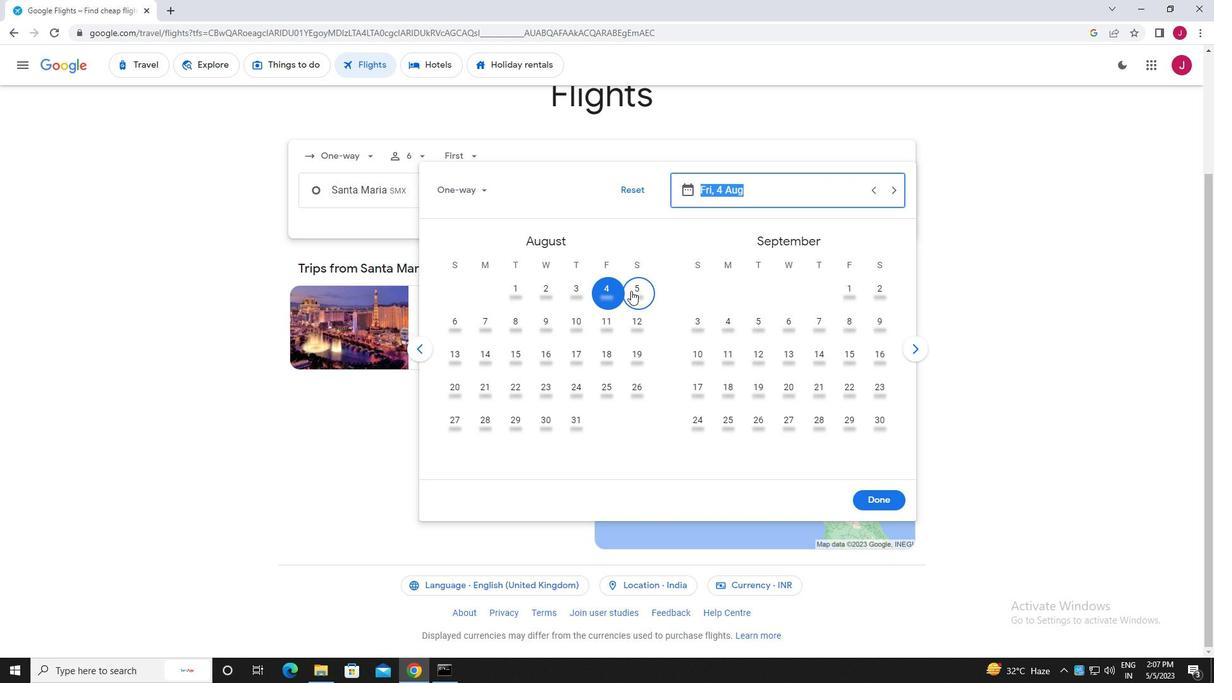 
Action: Mouse pressed left at (633, 292)
Screenshot: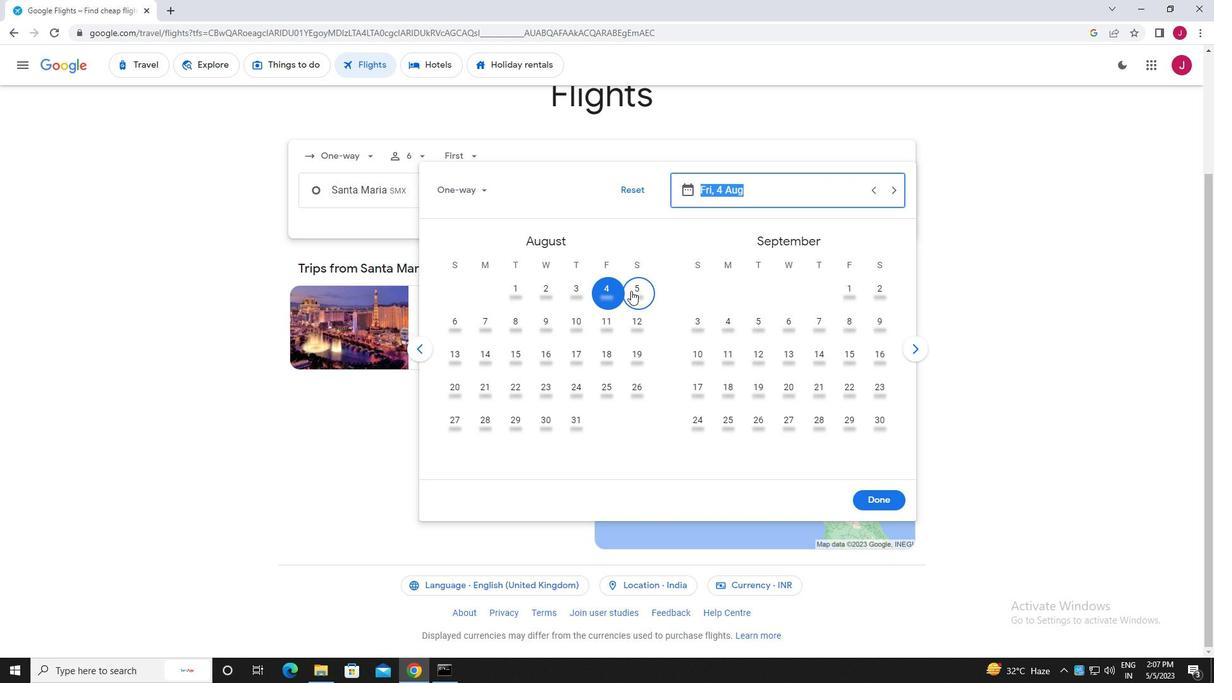 
Action: Mouse moved to (866, 502)
Screenshot: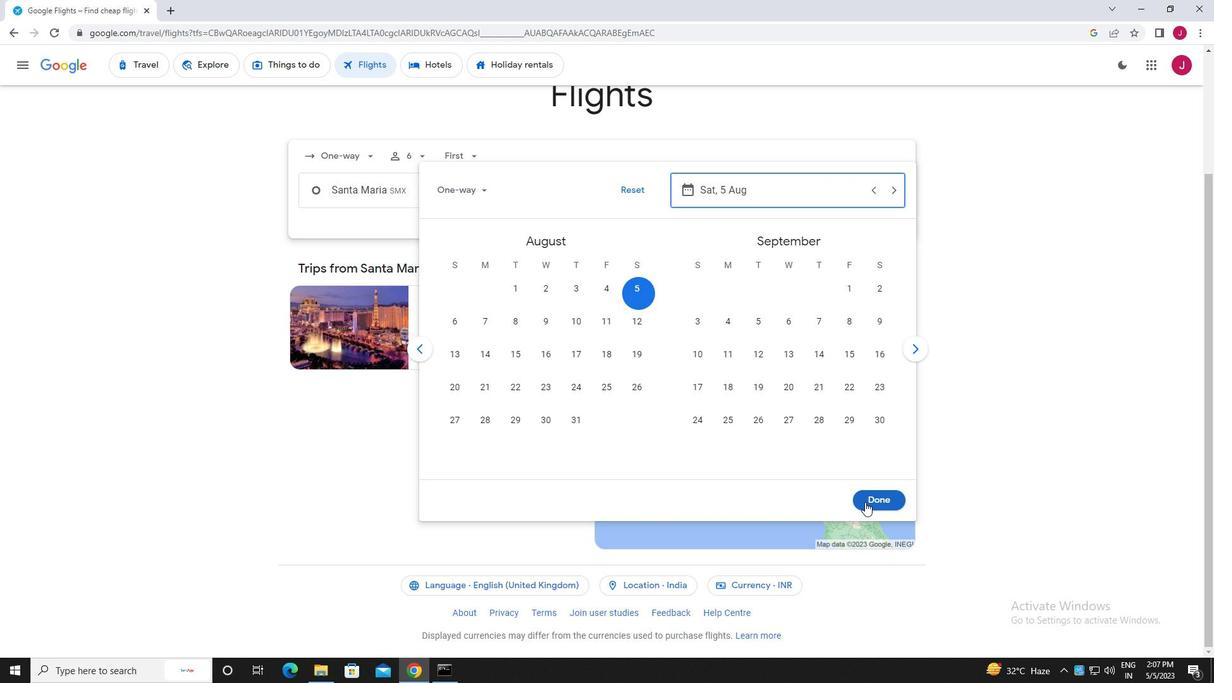 
Action: Mouse pressed left at (866, 502)
Screenshot: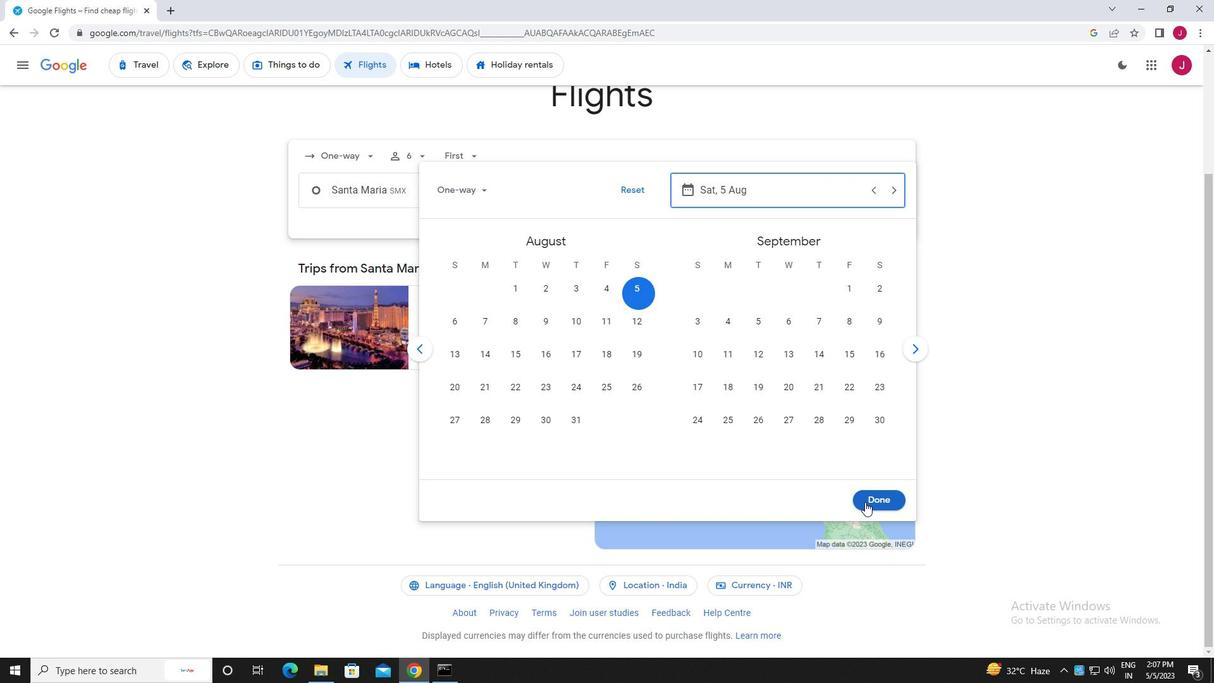
Action: Mouse moved to (604, 238)
Screenshot: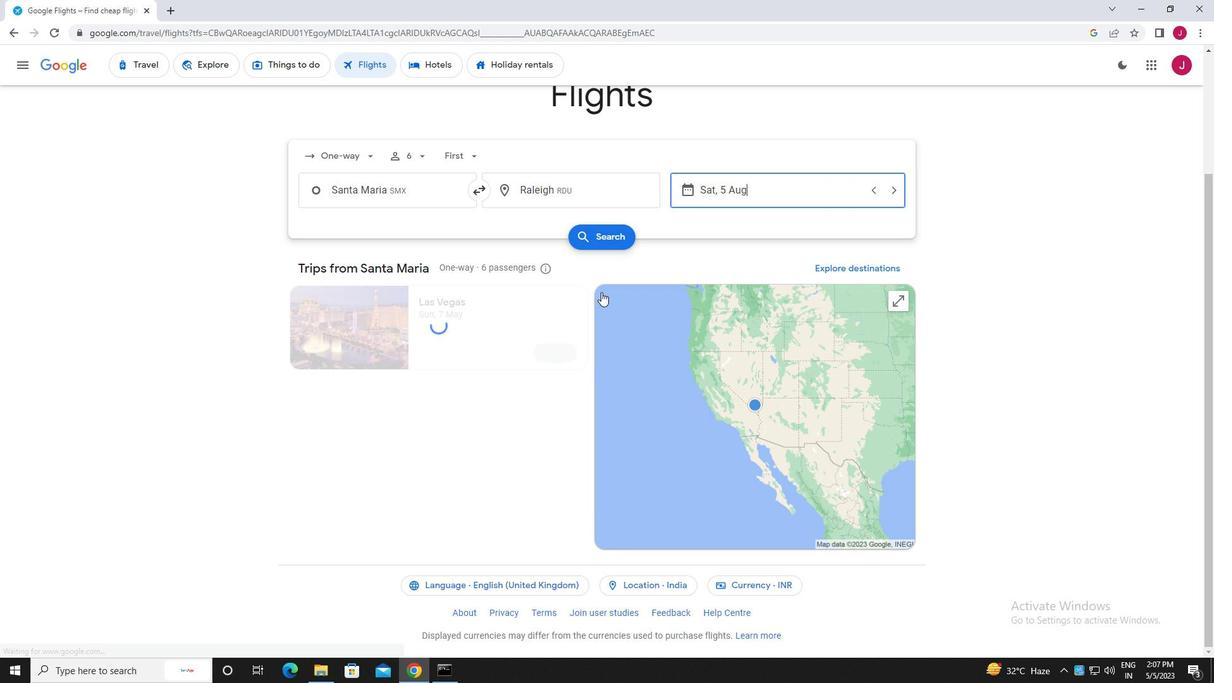 
Action: Mouse pressed left at (604, 238)
Screenshot: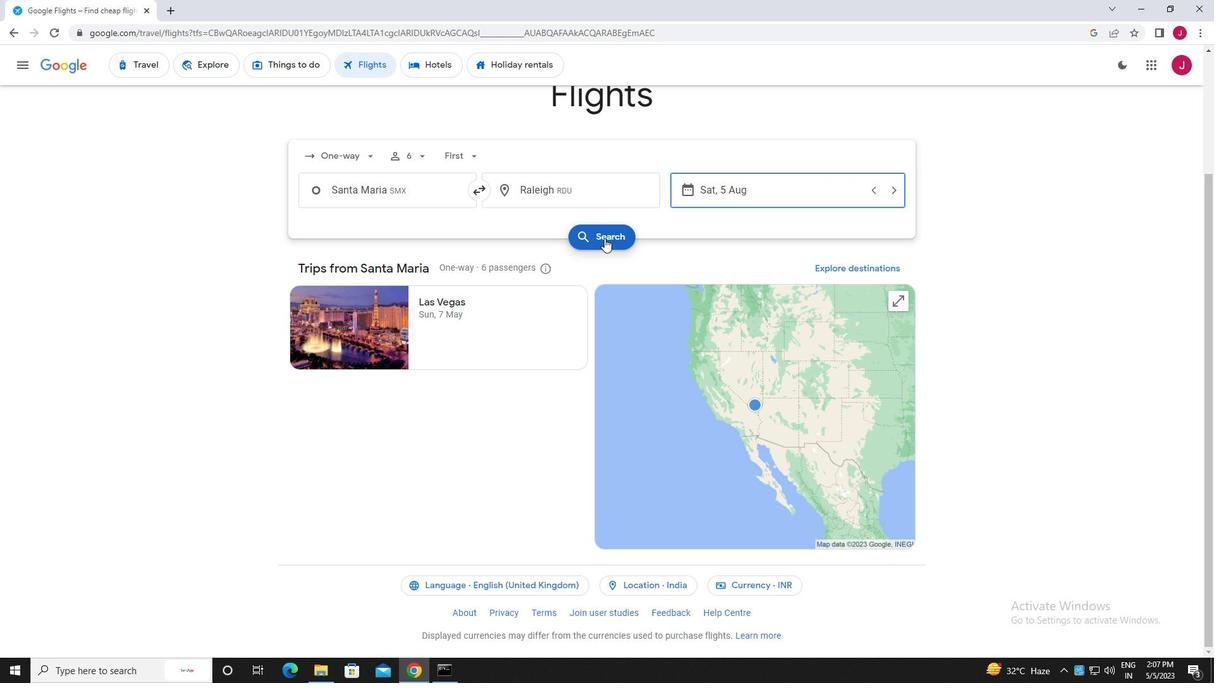 
Action: Mouse moved to (326, 182)
Screenshot: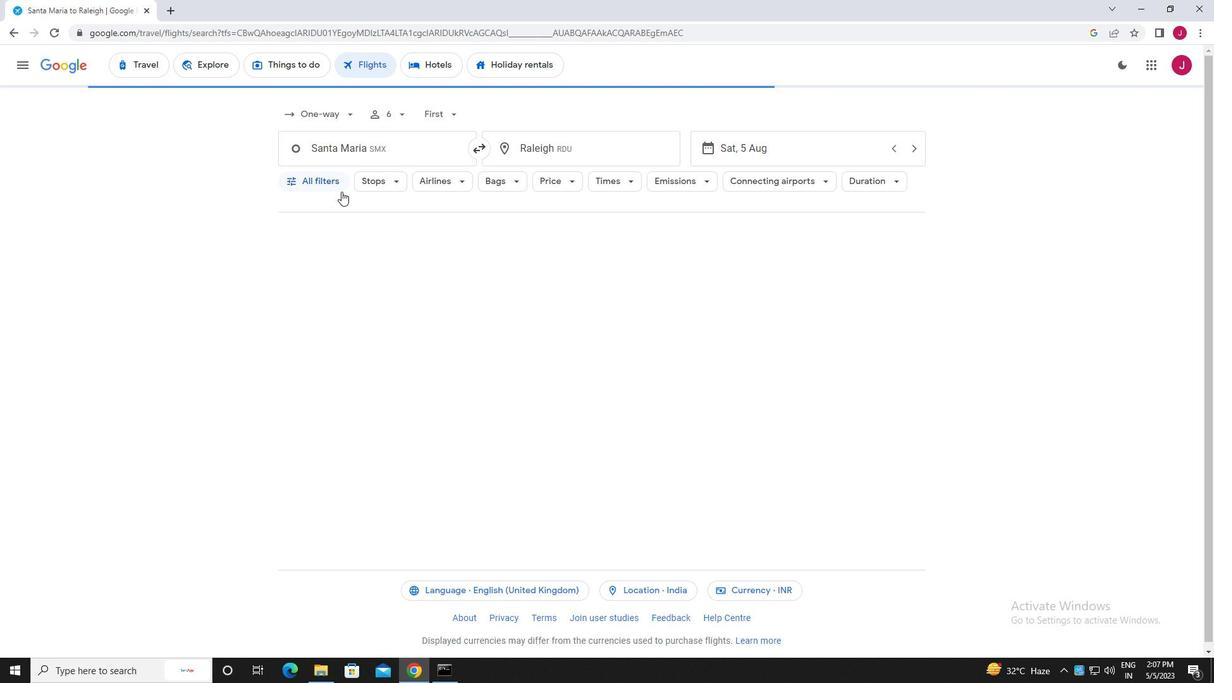 
Action: Mouse pressed left at (326, 182)
Screenshot: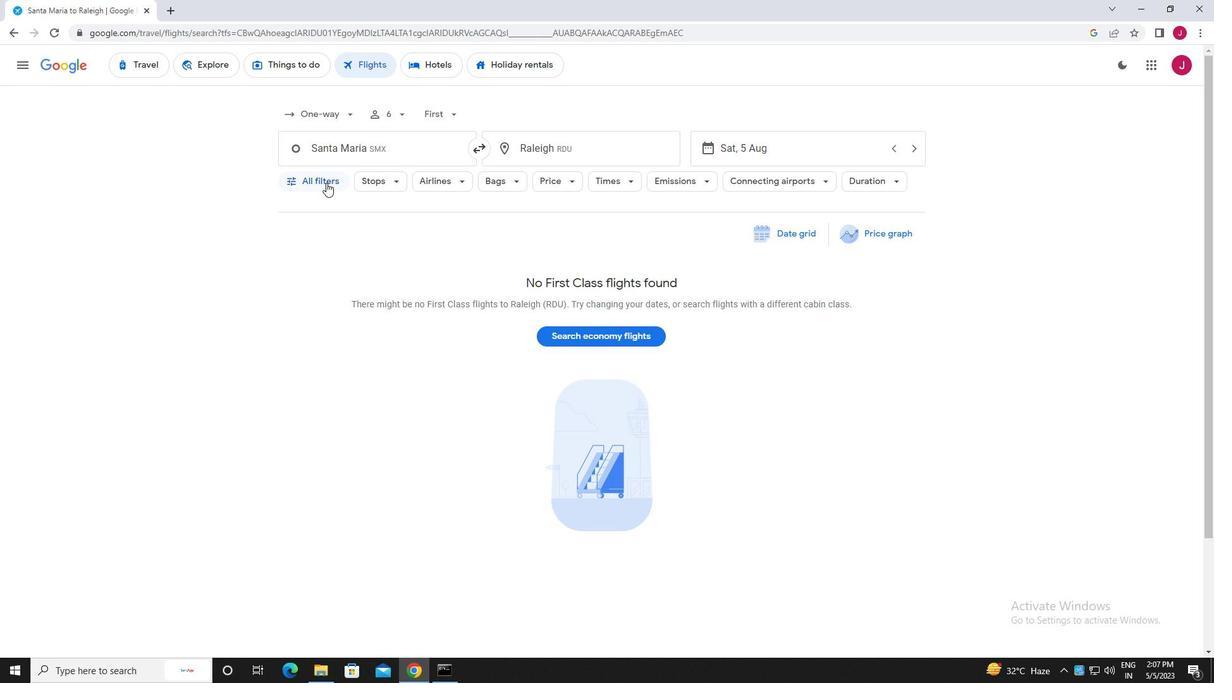 
Action: Mouse moved to (372, 291)
Screenshot: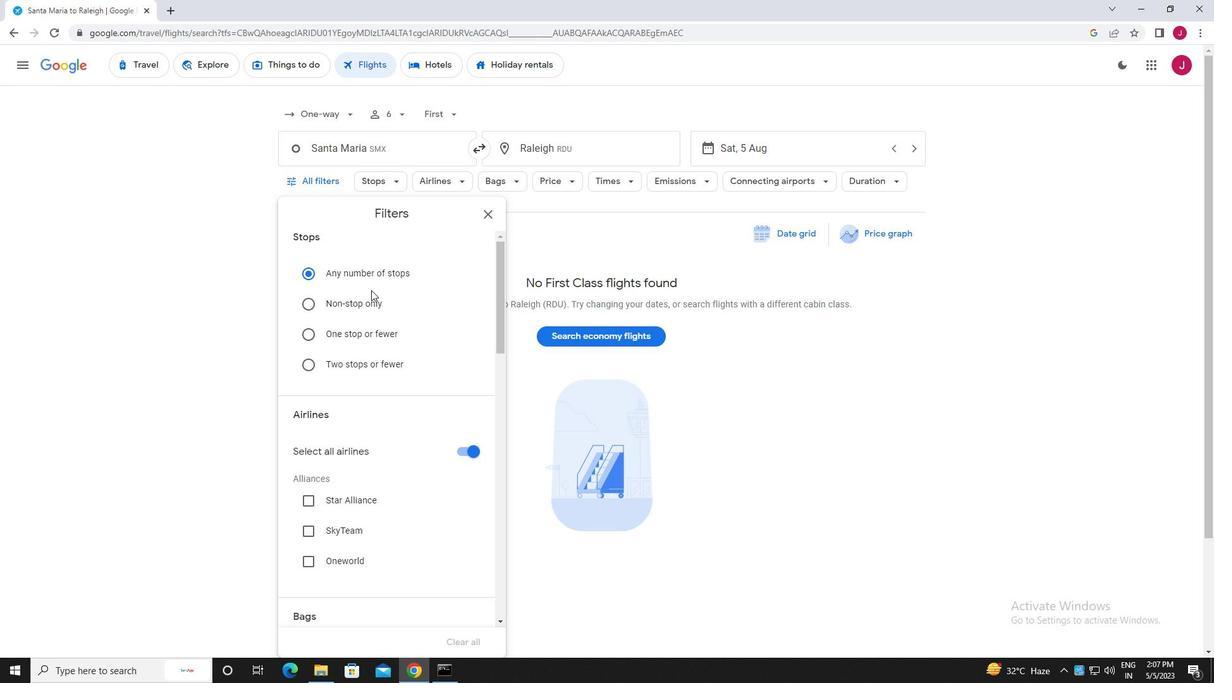 
Action: Mouse scrolled (372, 290) with delta (0, 0)
Screenshot: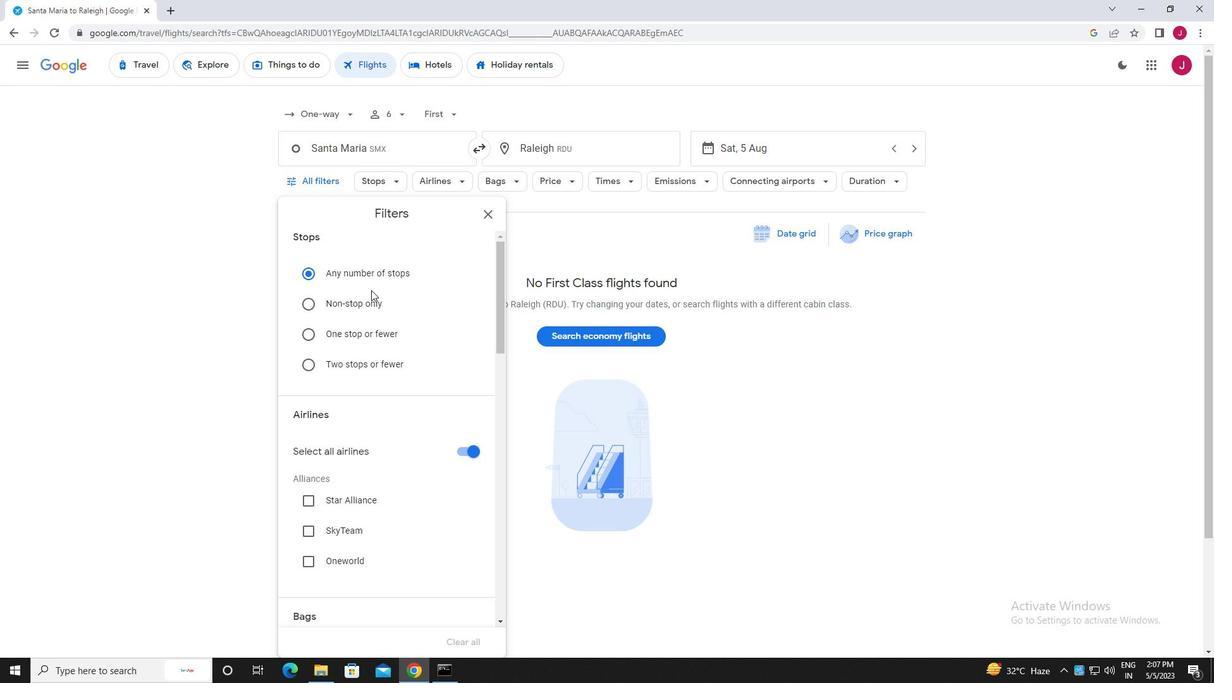 
Action: Mouse scrolled (372, 290) with delta (0, 0)
Screenshot: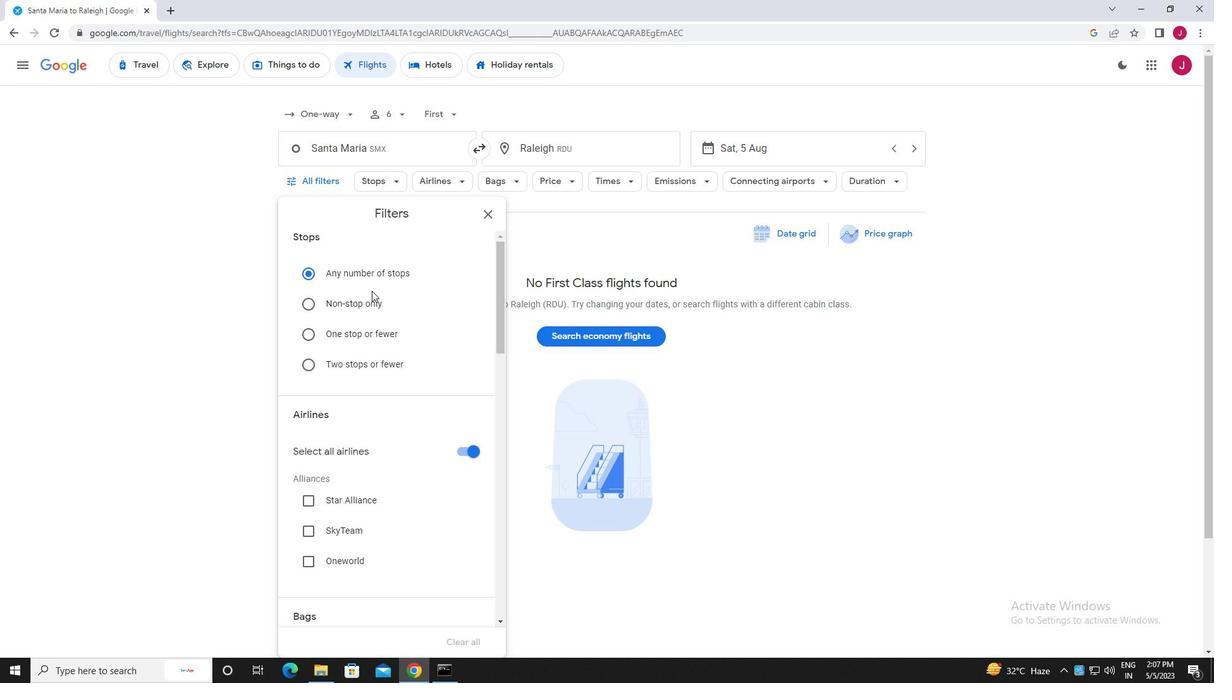 
Action: Mouse moved to (464, 324)
Screenshot: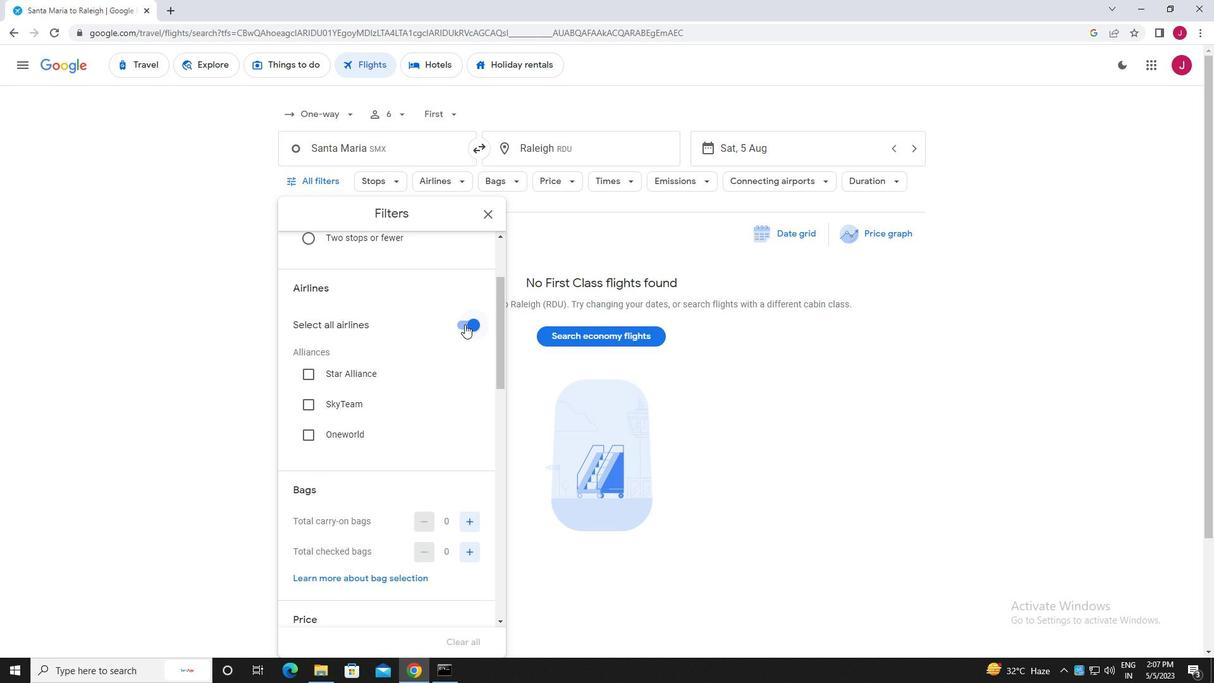 
Action: Mouse pressed left at (464, 324)
Screenshot: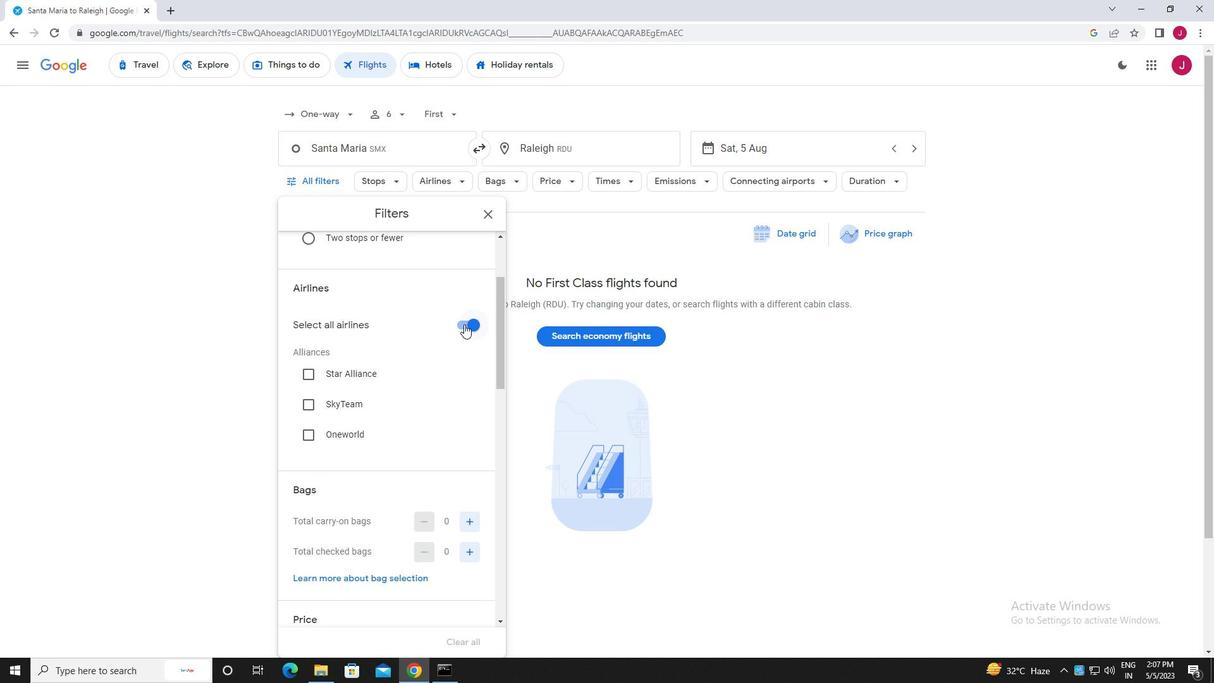 
Action: Mouse moved to (418, 325)
Screenshot: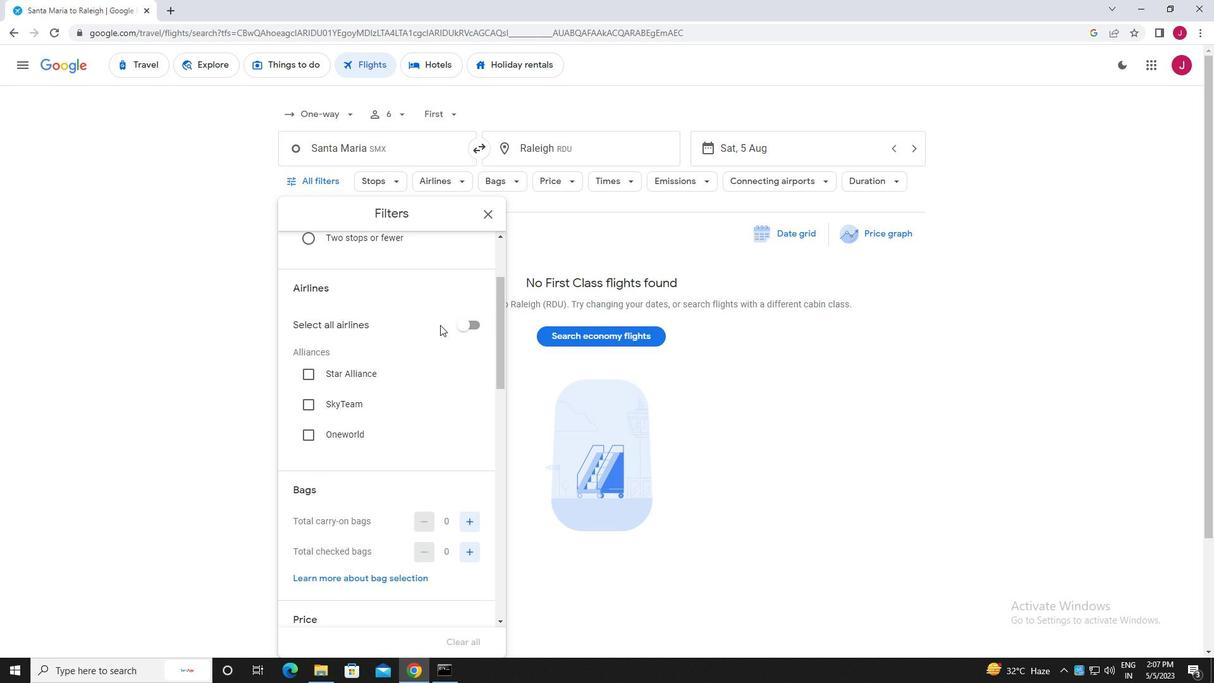 
Action: Mouse scrolled (418, 324) with delta (0, 0)
Screenshot: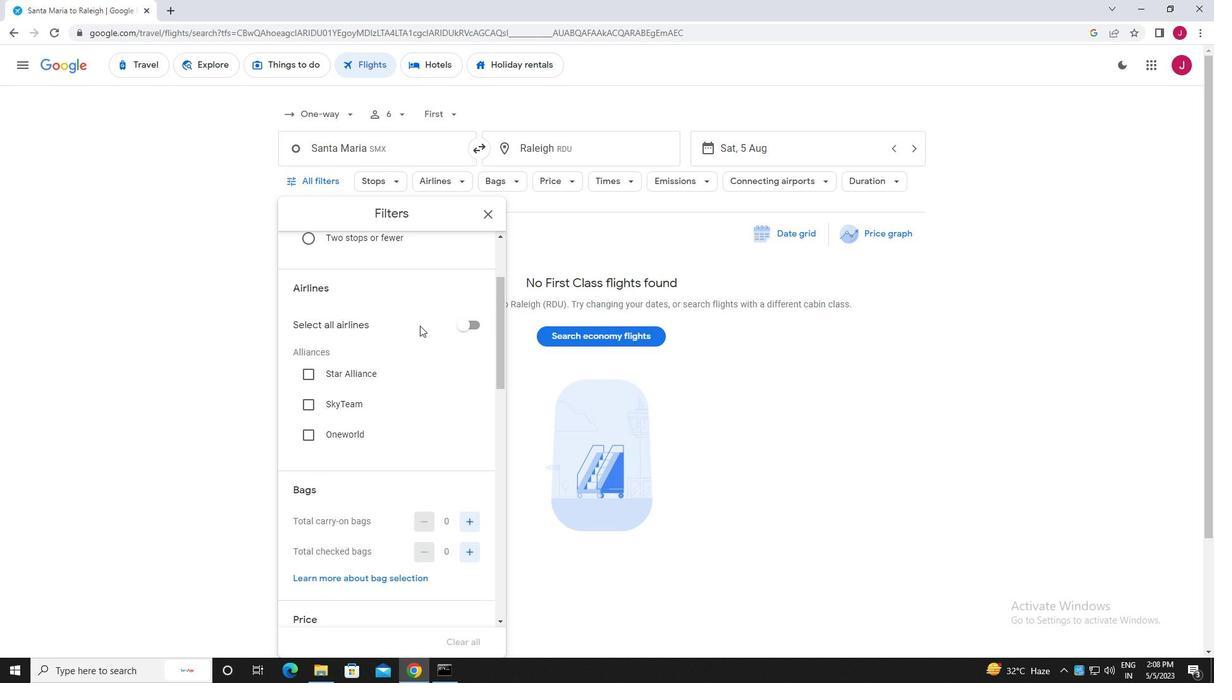 
Action: Mouse scrolled (418, 324) with delta (0, 0)
Screenshot: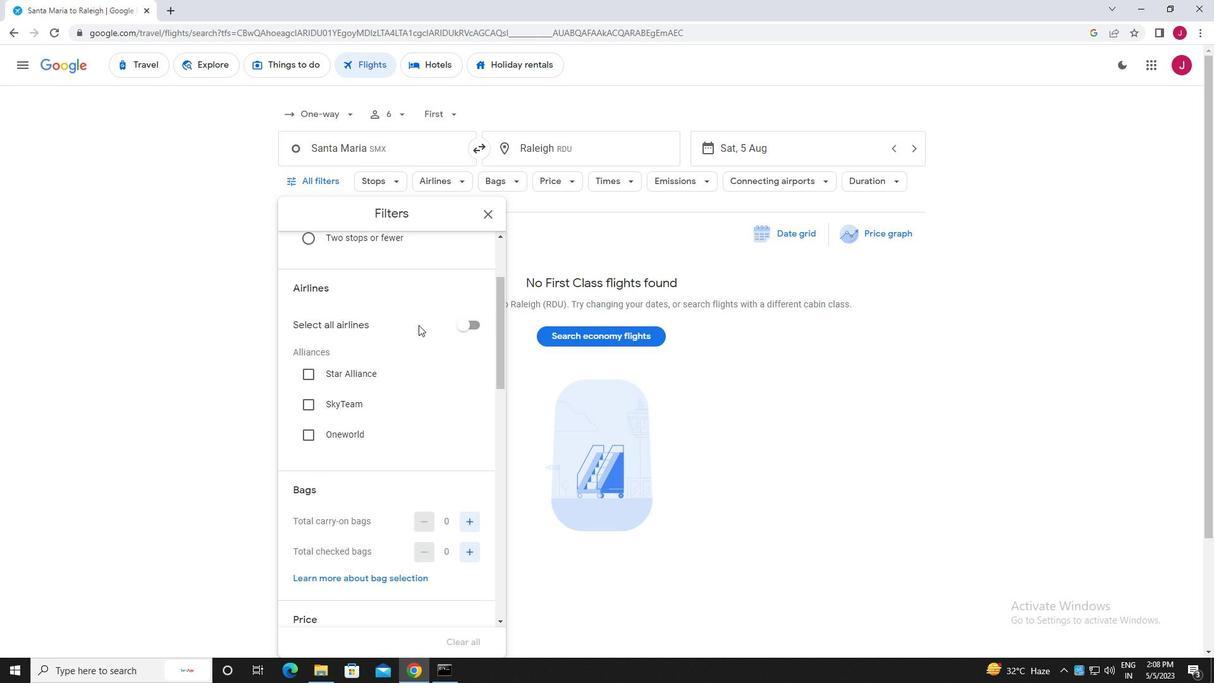 
Action: Mouse moved to (408, 319)
Screenshot: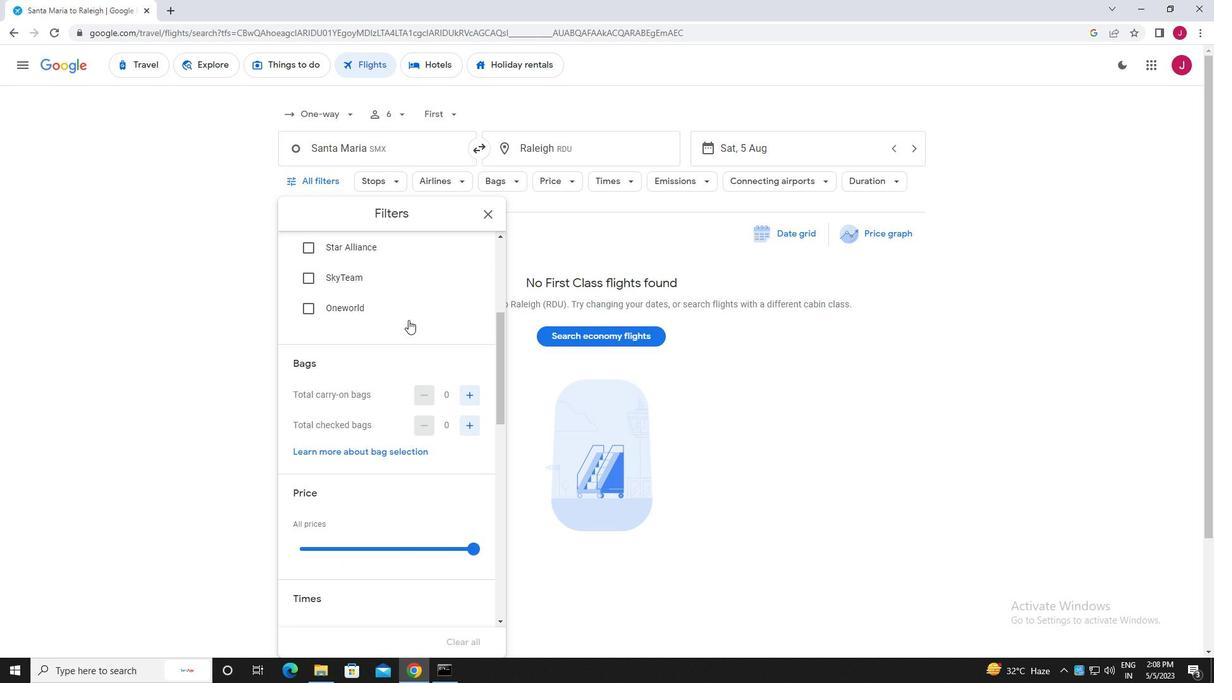 
Action: Mouse scrolled (408, 318) with delta (0, 0)
Screenshot: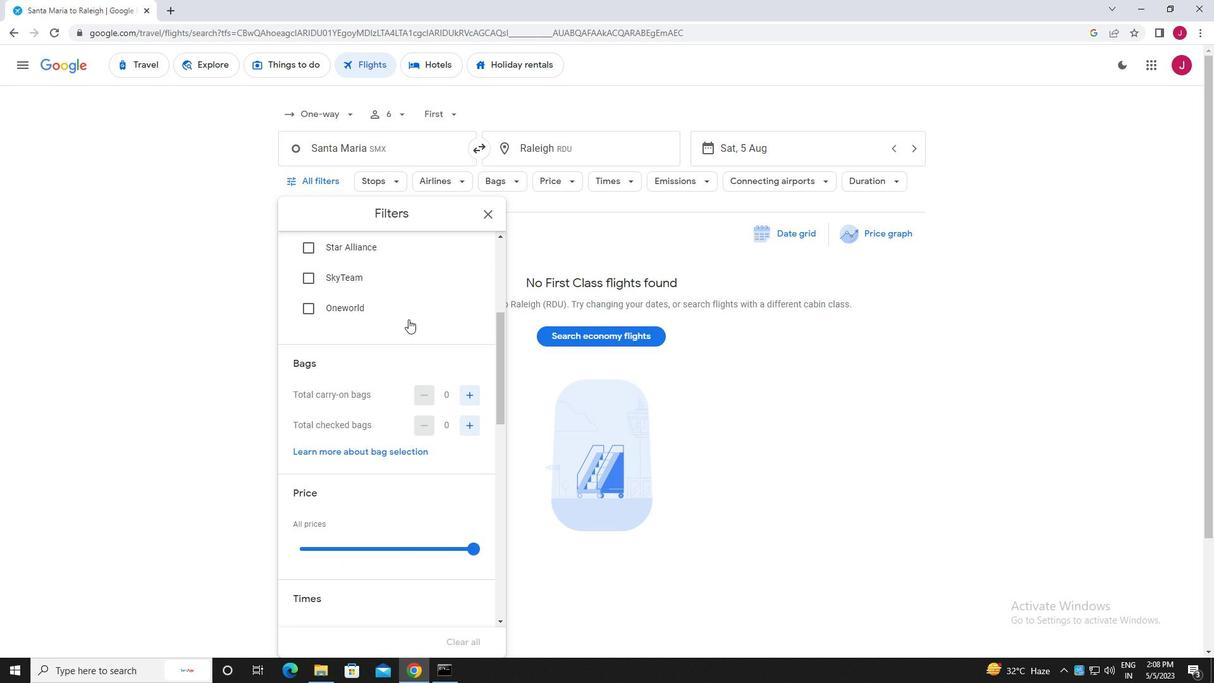 
Action: Mouse scrolled (408, 318) with delta (0, 0)
Screenshot: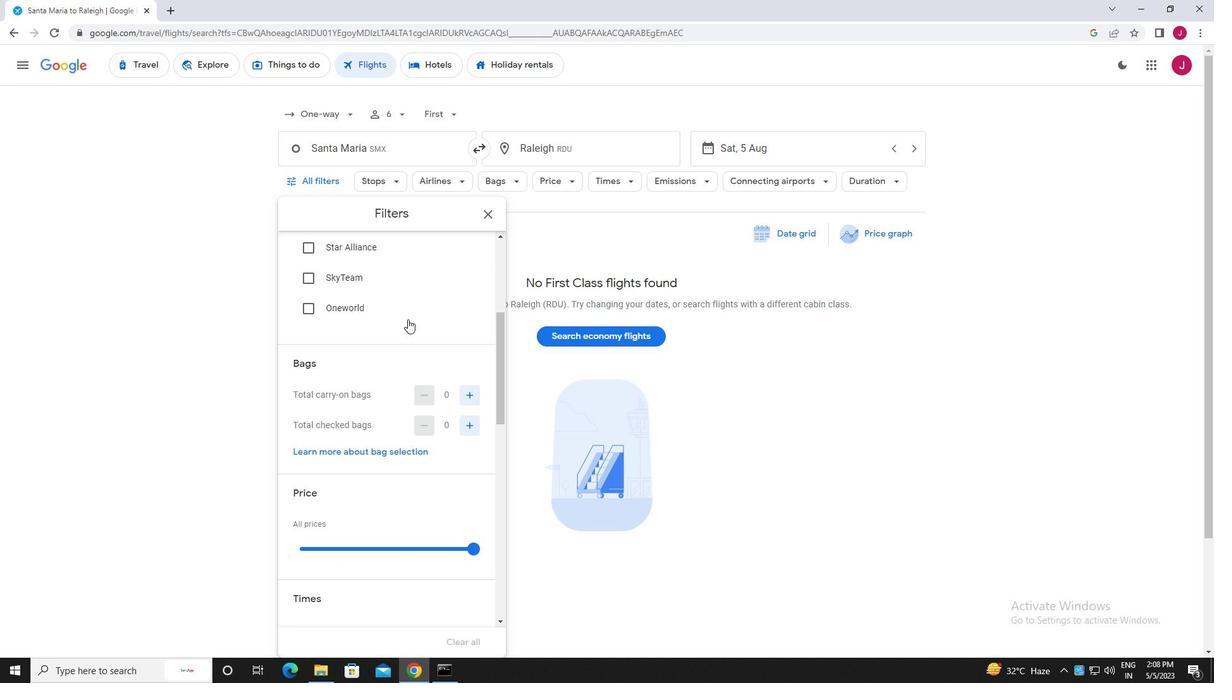 
Action: Mouse moved to (468, 299)
Screenshot: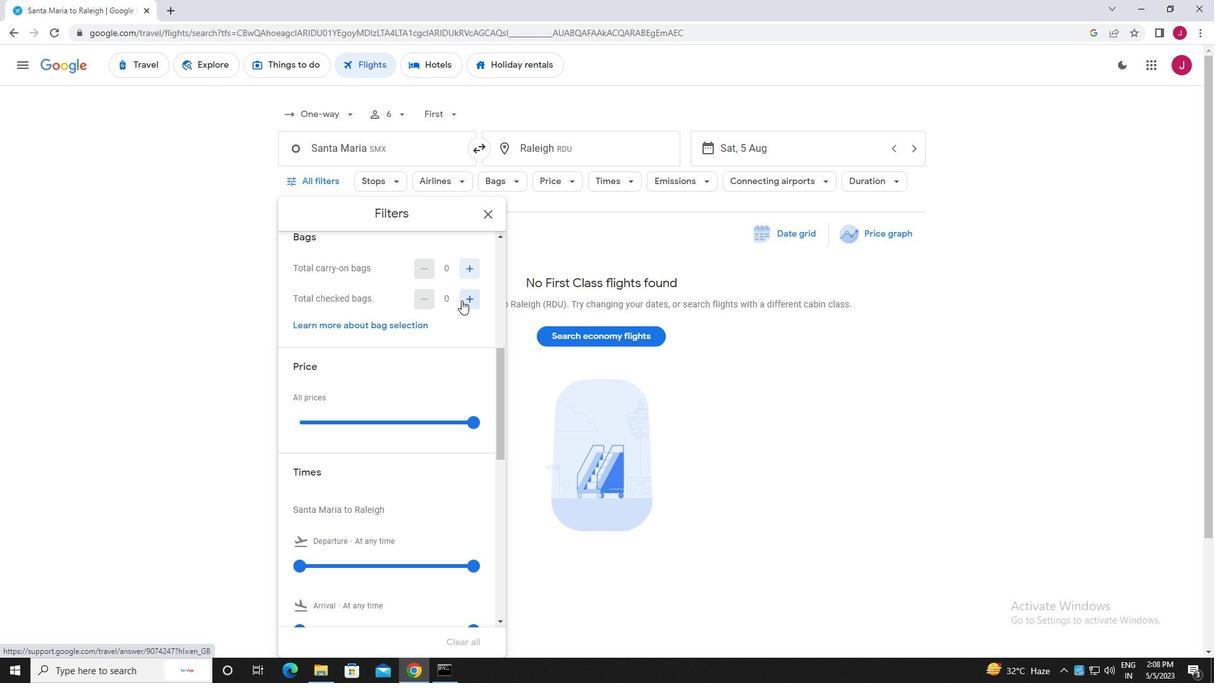 
Action: Mouse pressed left at (468, 299)
Screenshot: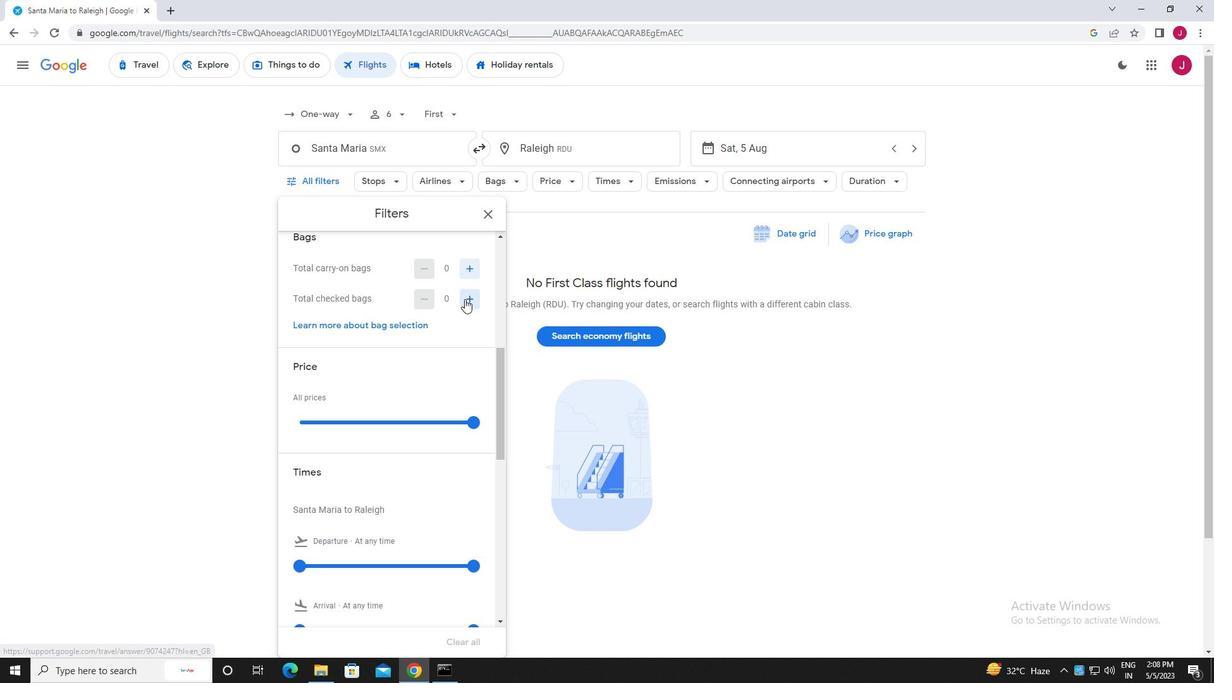 
Action: Mouse moved to (423, 292)
Screenshot: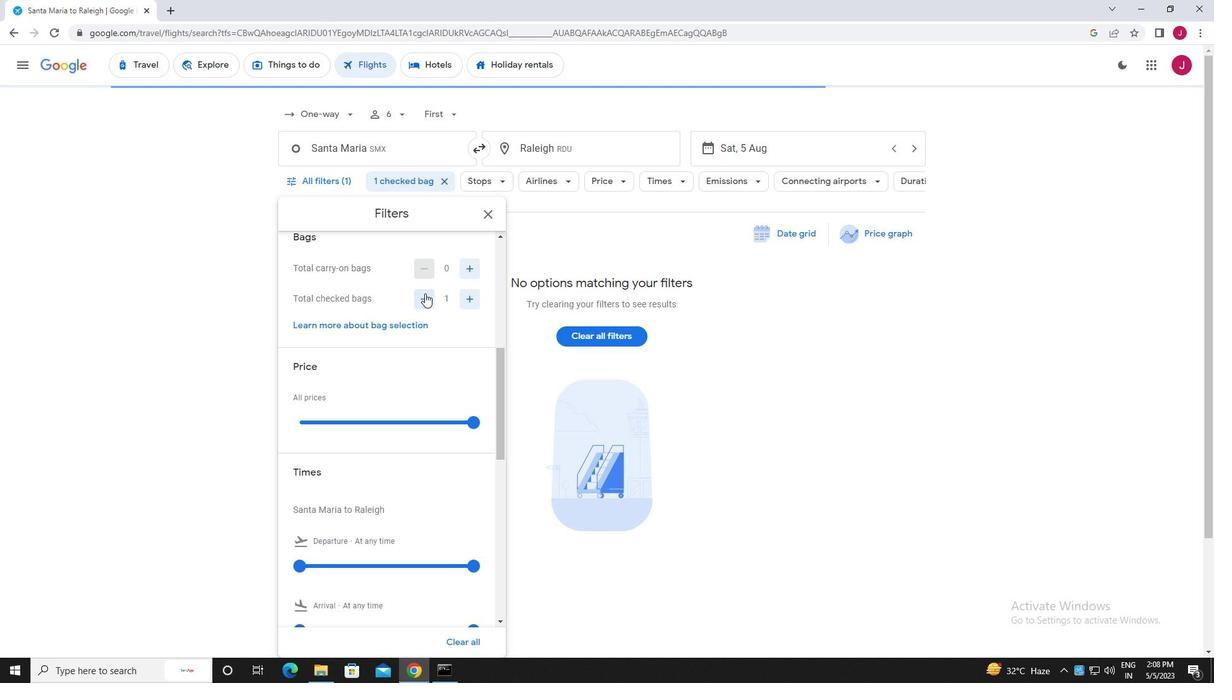 
Action: Mouse scrolled (423, 291) with delta (0, 0)
Screenshot: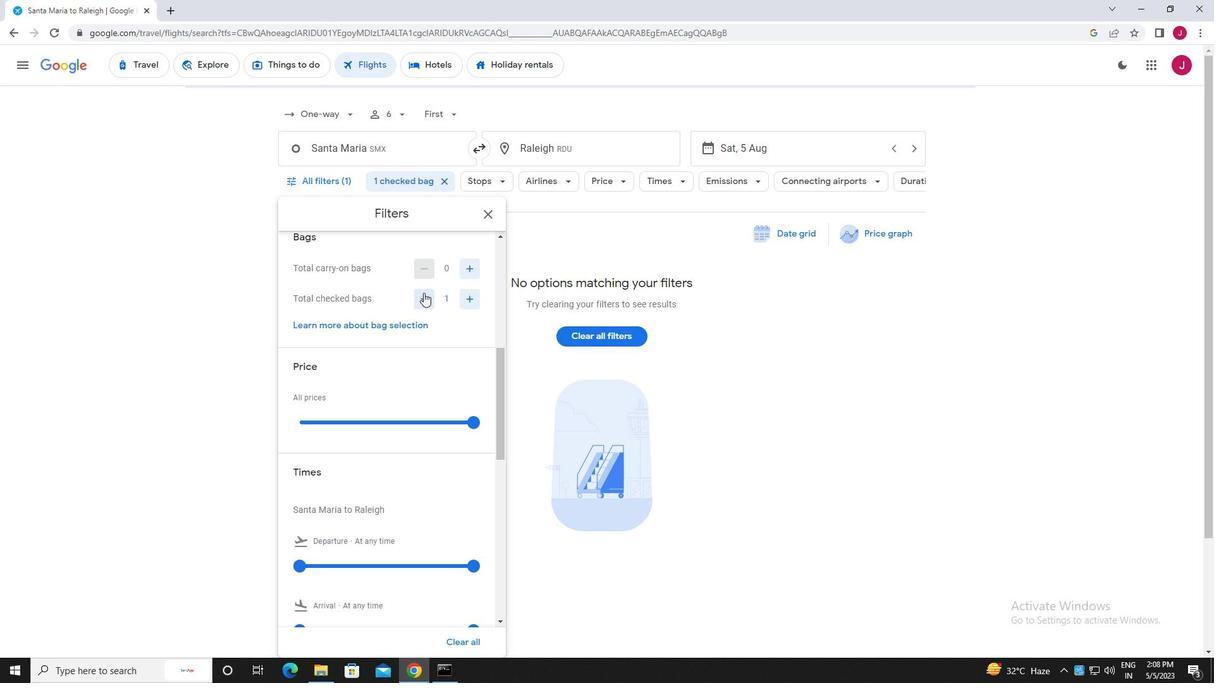 
Action: Mouse scrolled (423, 291) with delta (0, 0)
Screenshot: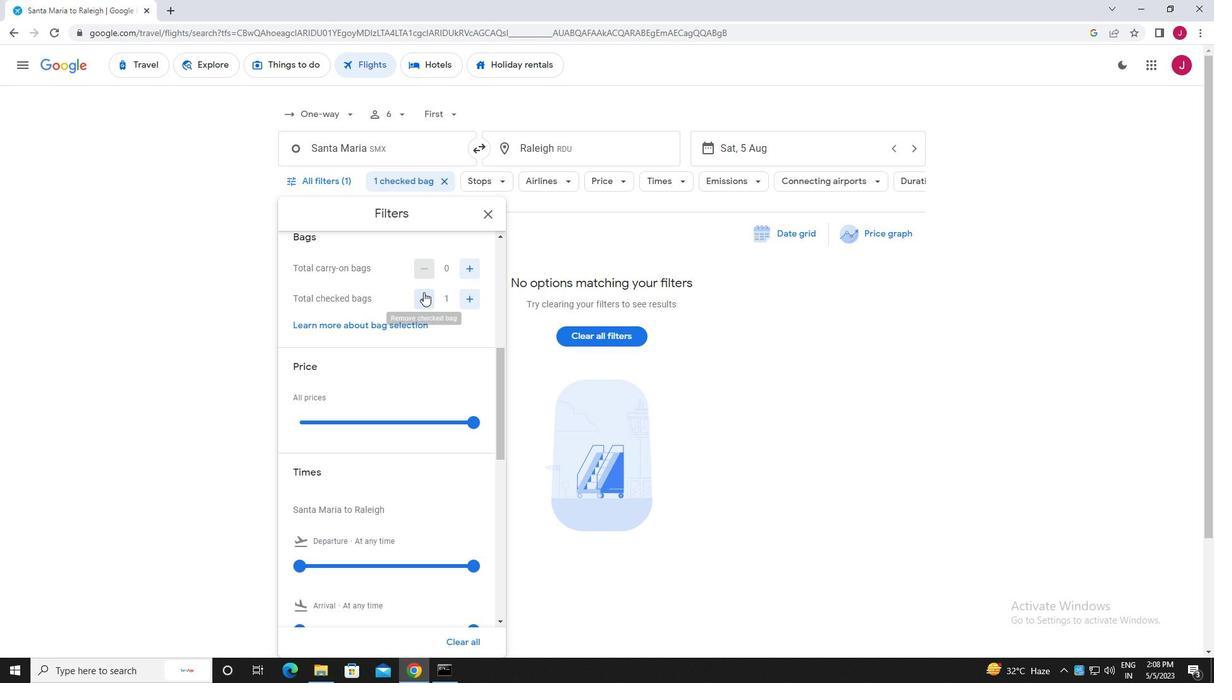 
Action: Mouse moved to (411, 334)
Screenshot: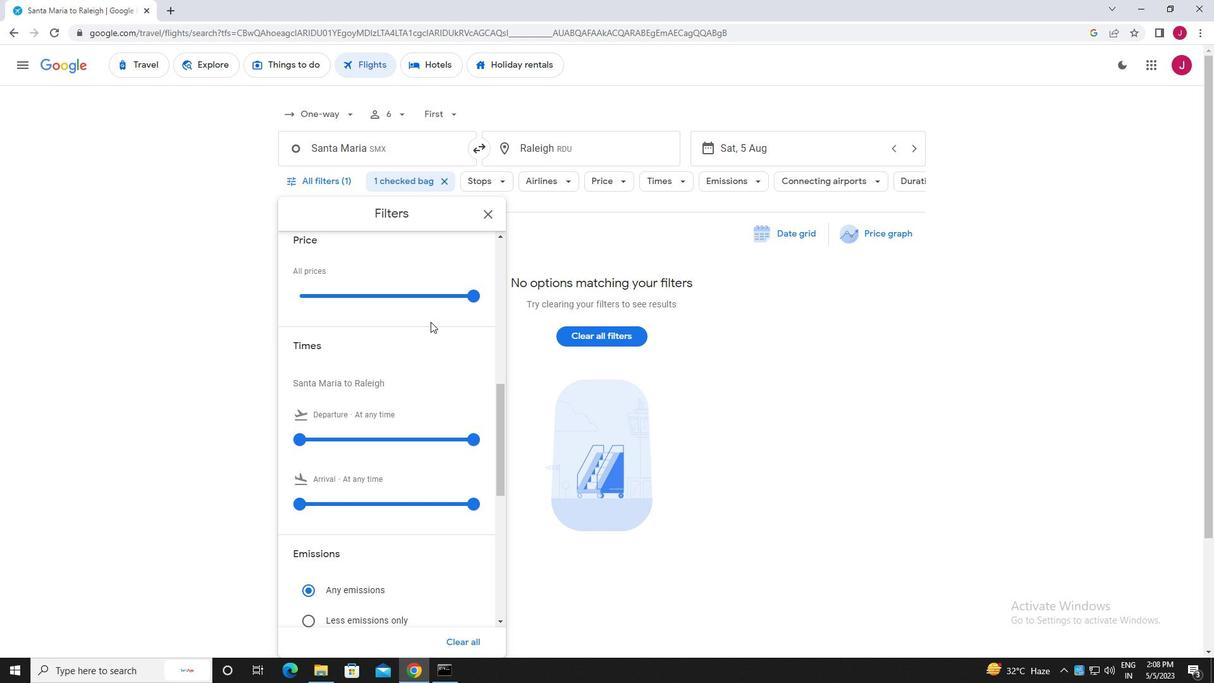 
Action: Mouse scrolled (411, 333) with delta (0, 0)
Screenshot: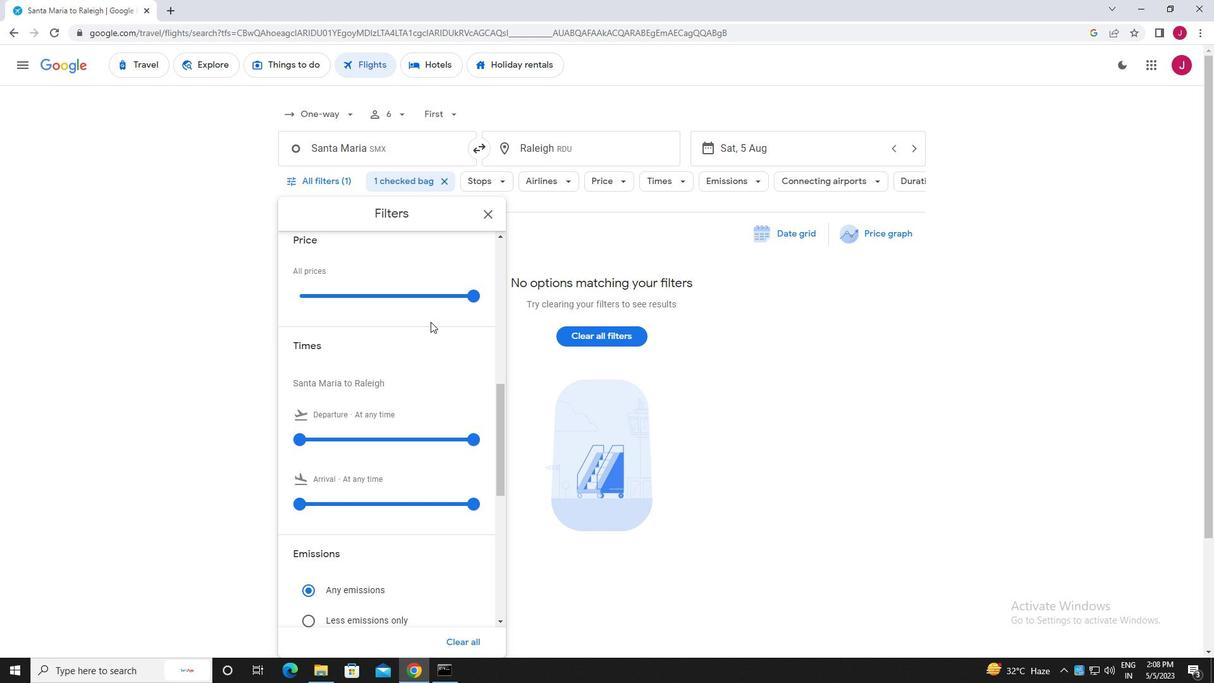 
Action: Mouse moved to (298, 369)
Screenshot: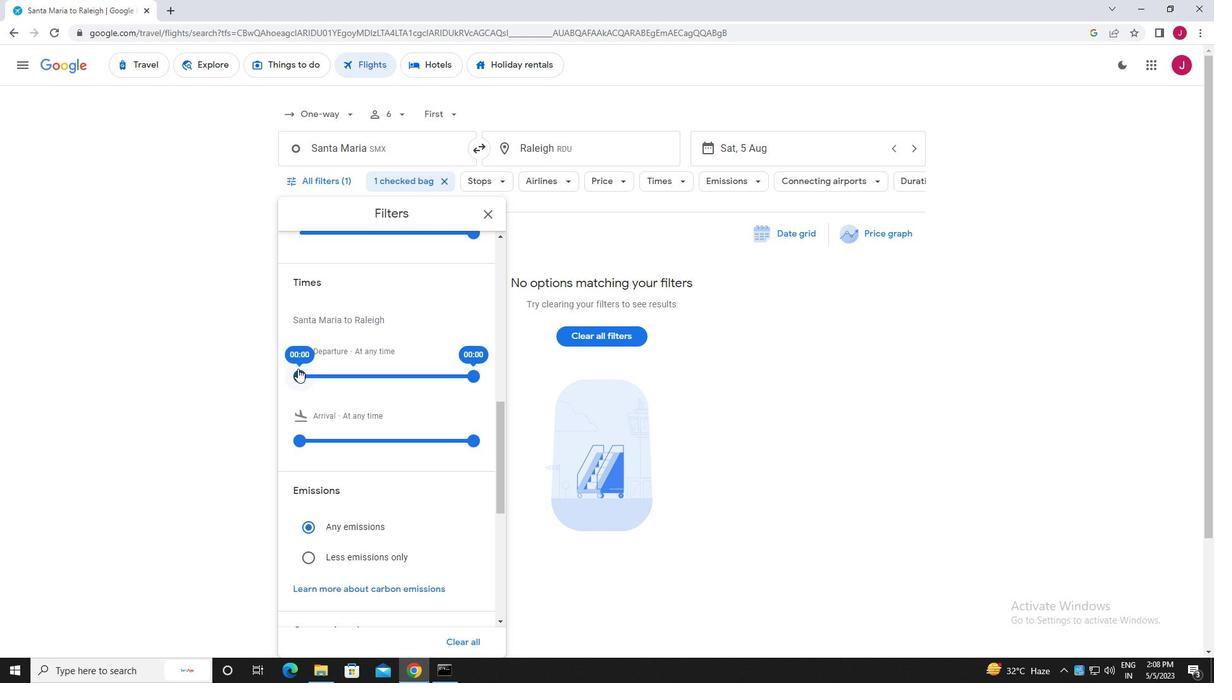 
Action: Mouse pressed left at (298, 369)
Screenshot: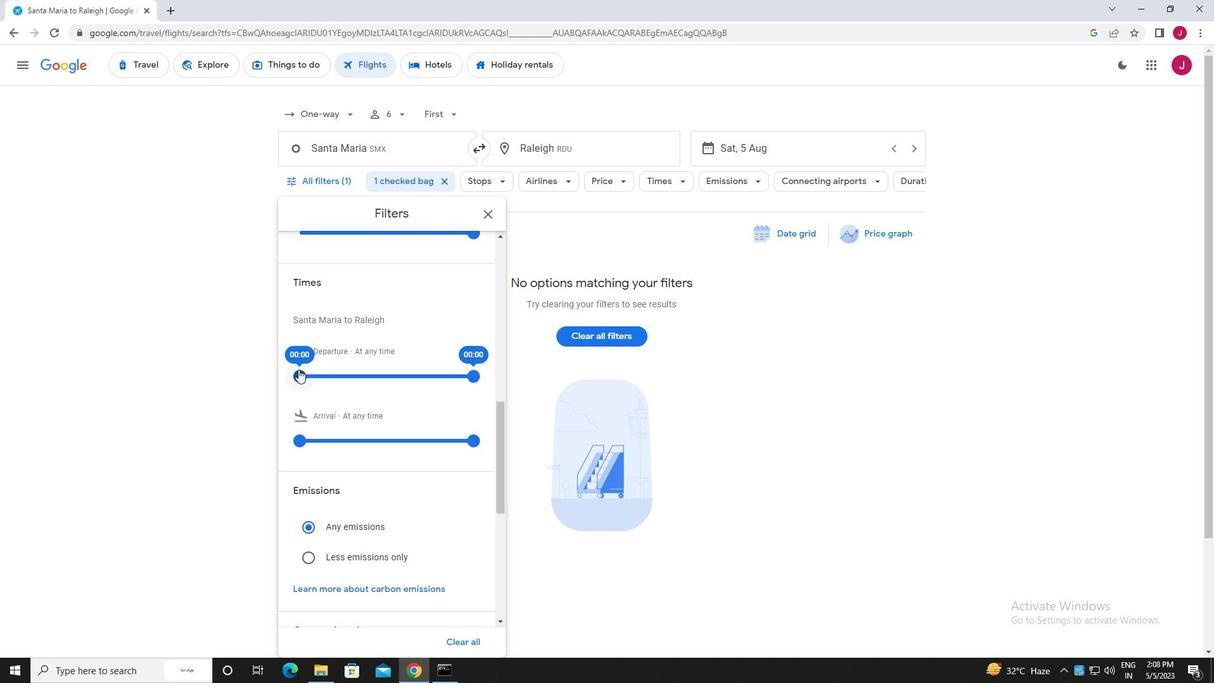 
Action: Mouse moved to (472, 375)
Screenshot: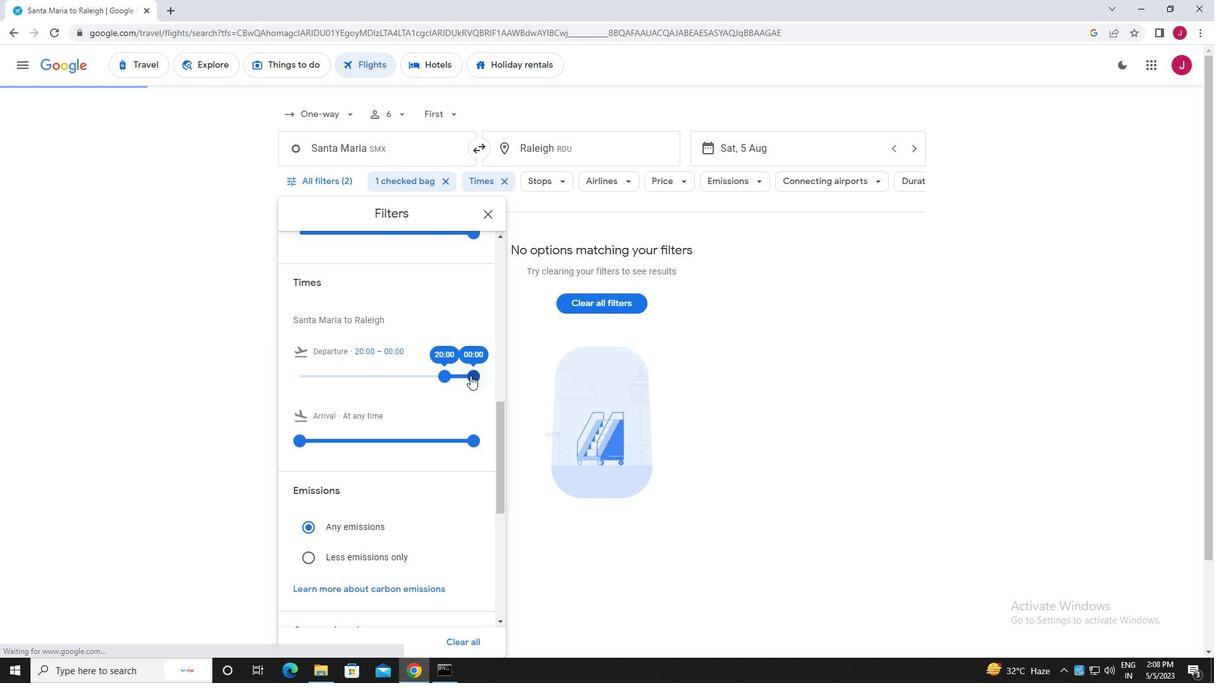
Action: Mouse pressed left at (472, 375)
Screenshot: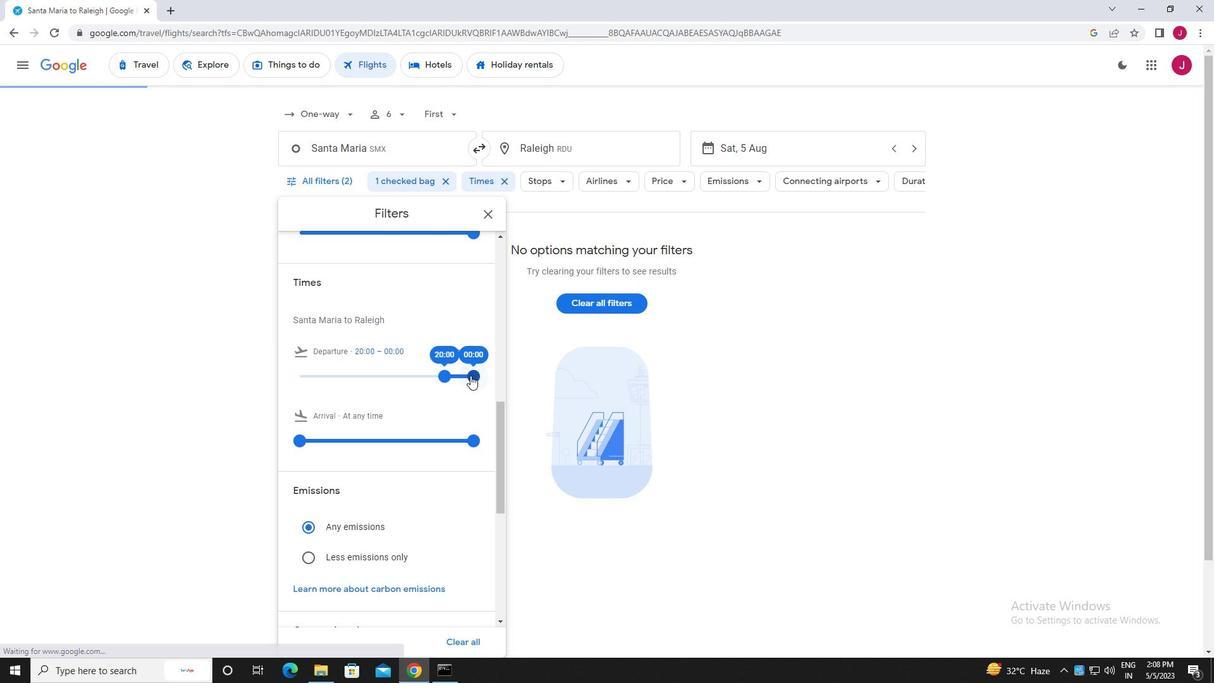 
Action: Mouse moved to (488, 212)
Screenshot: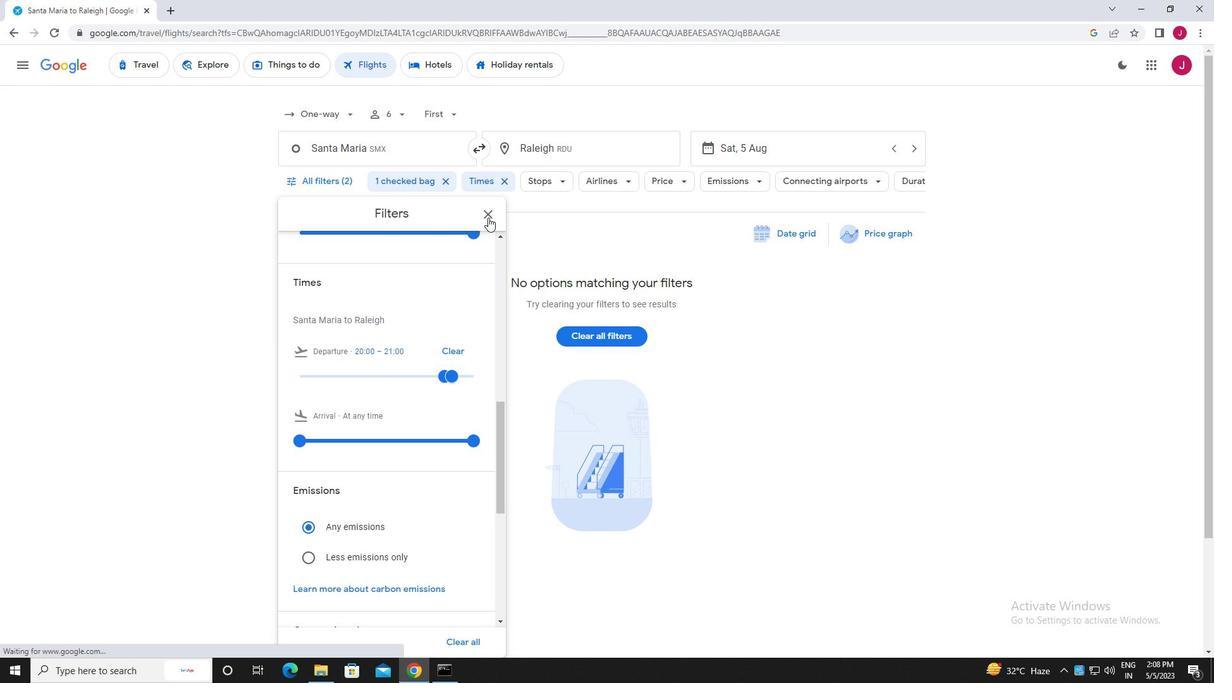 
Action: Mouse pressed left at (488, 212)
Screenshot: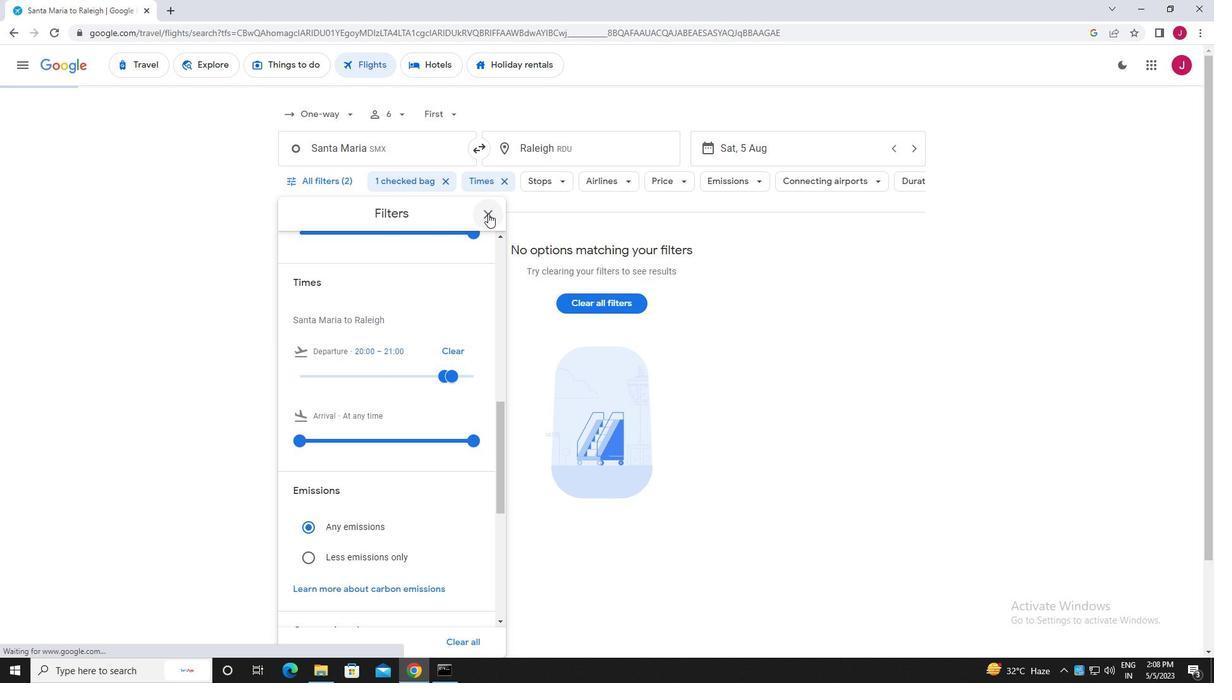 
